 Task: Convert a video file from WebM to MP4 format using VLC's conversion tool.
Action: Mouse moved to (127, 4)
Screenshot: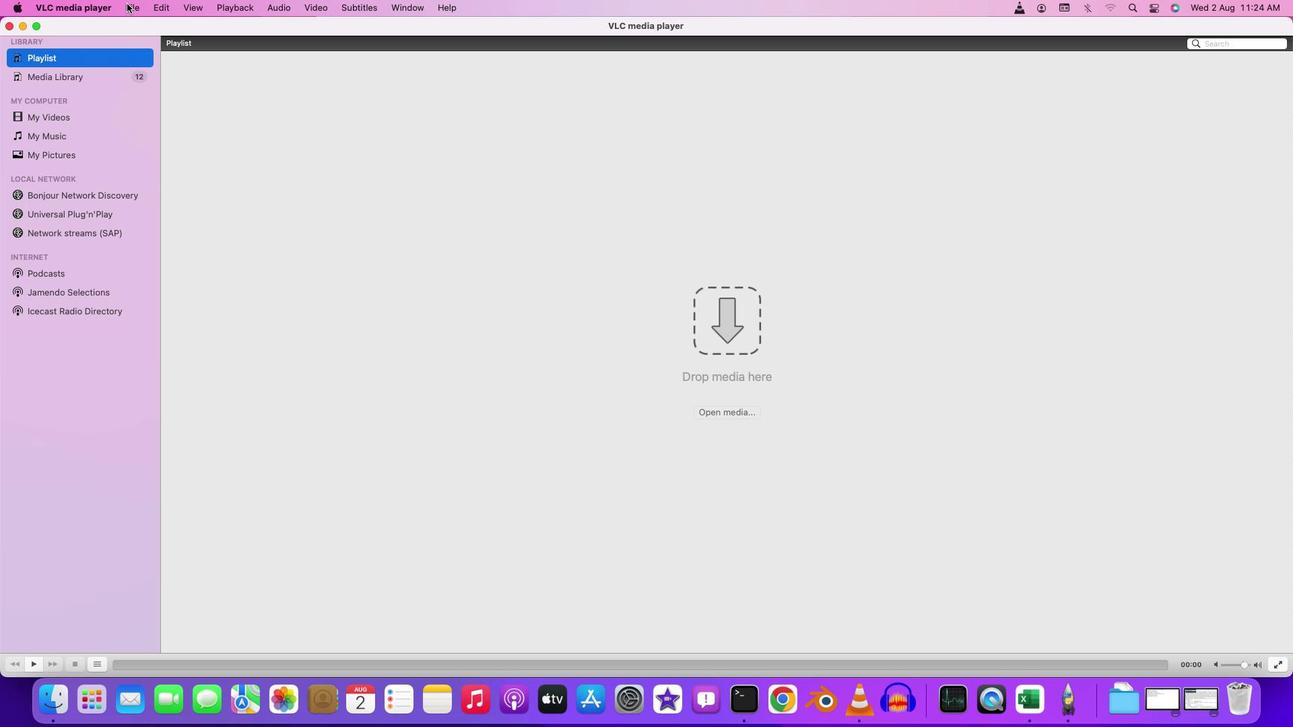 
Action: Mouse pressed left at (127, 4)
Screenshot: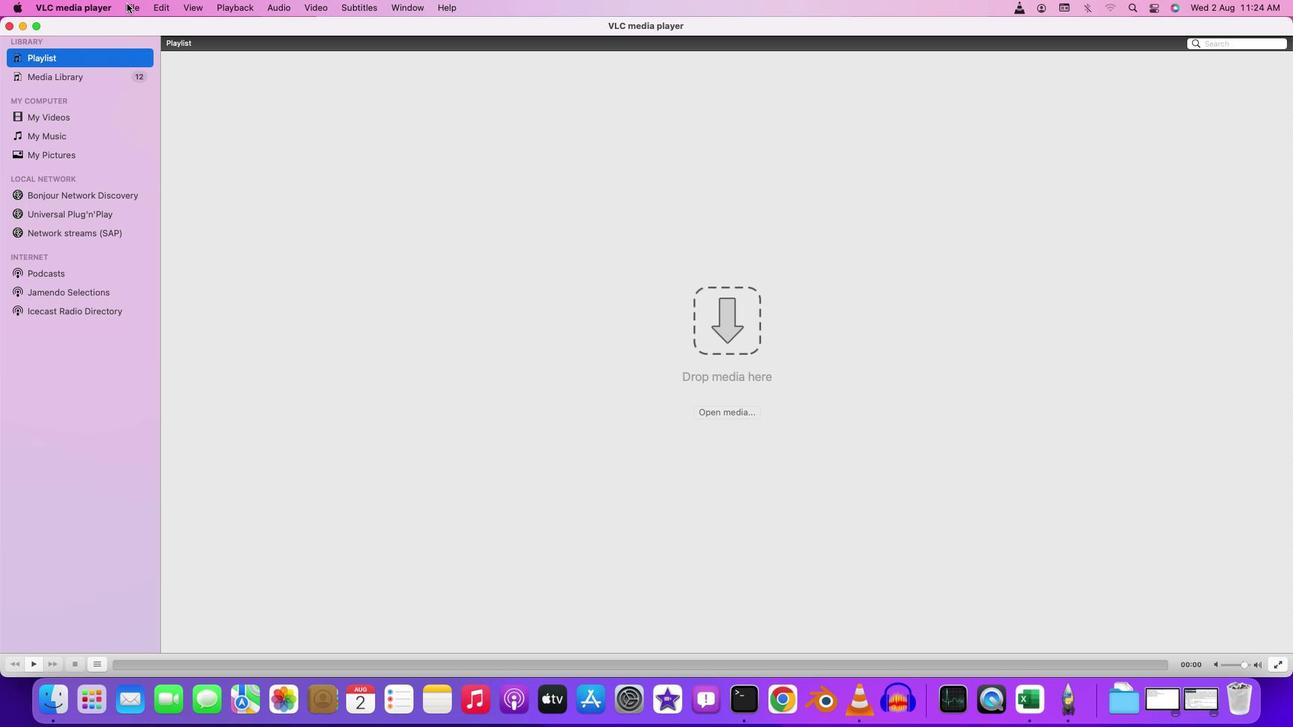 
Action: Mouse moved to (184, 162)
Screenshot: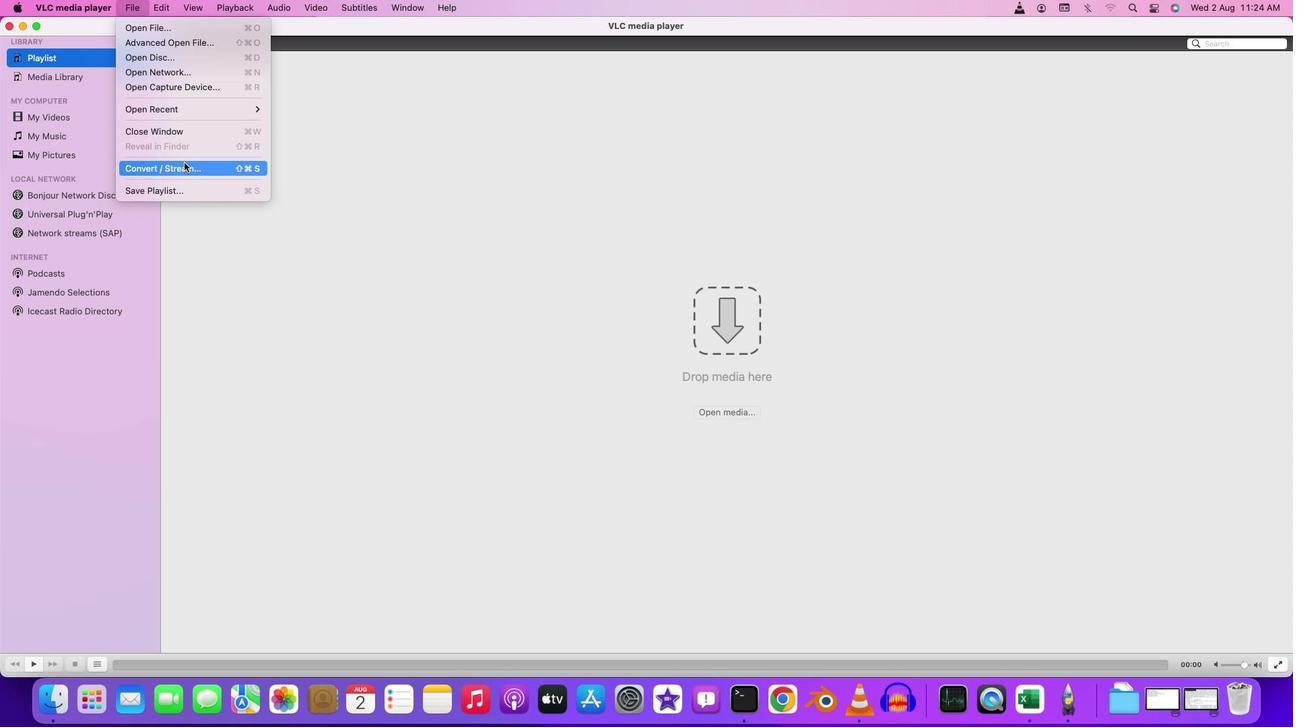 
Action: Mouse pressed left at (184, 162)
Screenshot: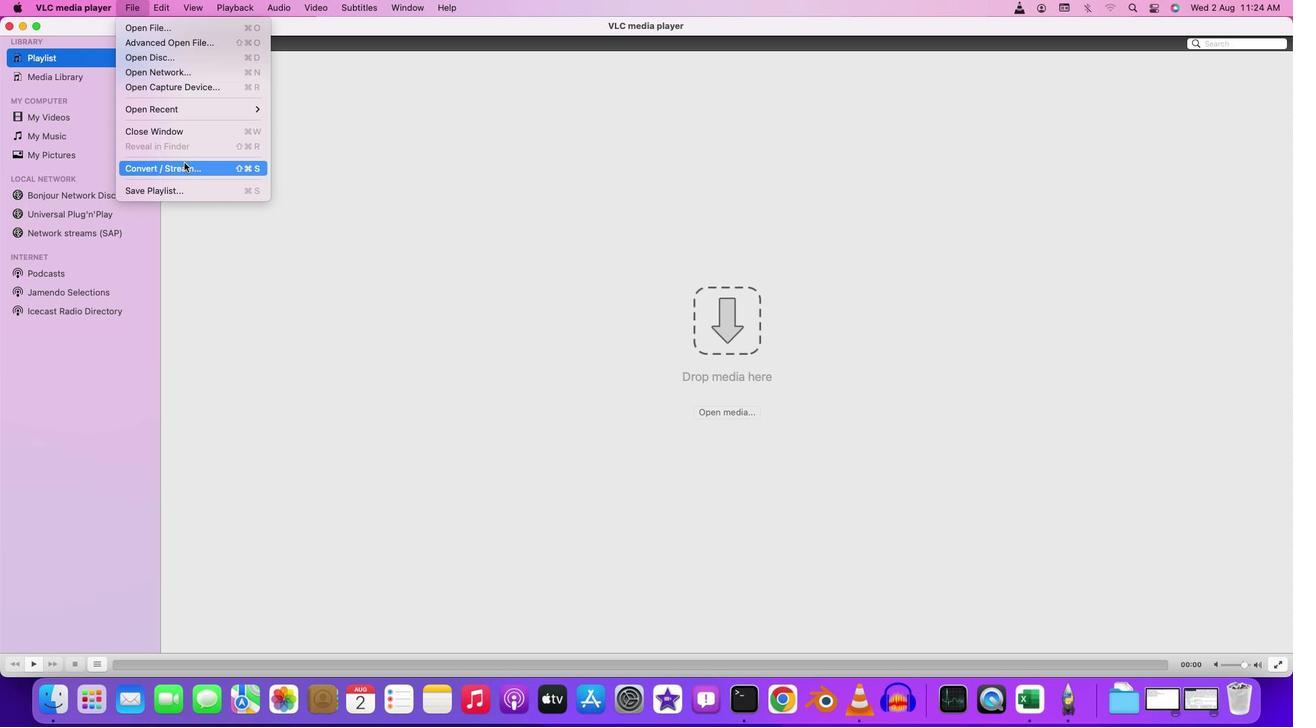 
Action: Mouse moved to (495, 461)
Screenshot: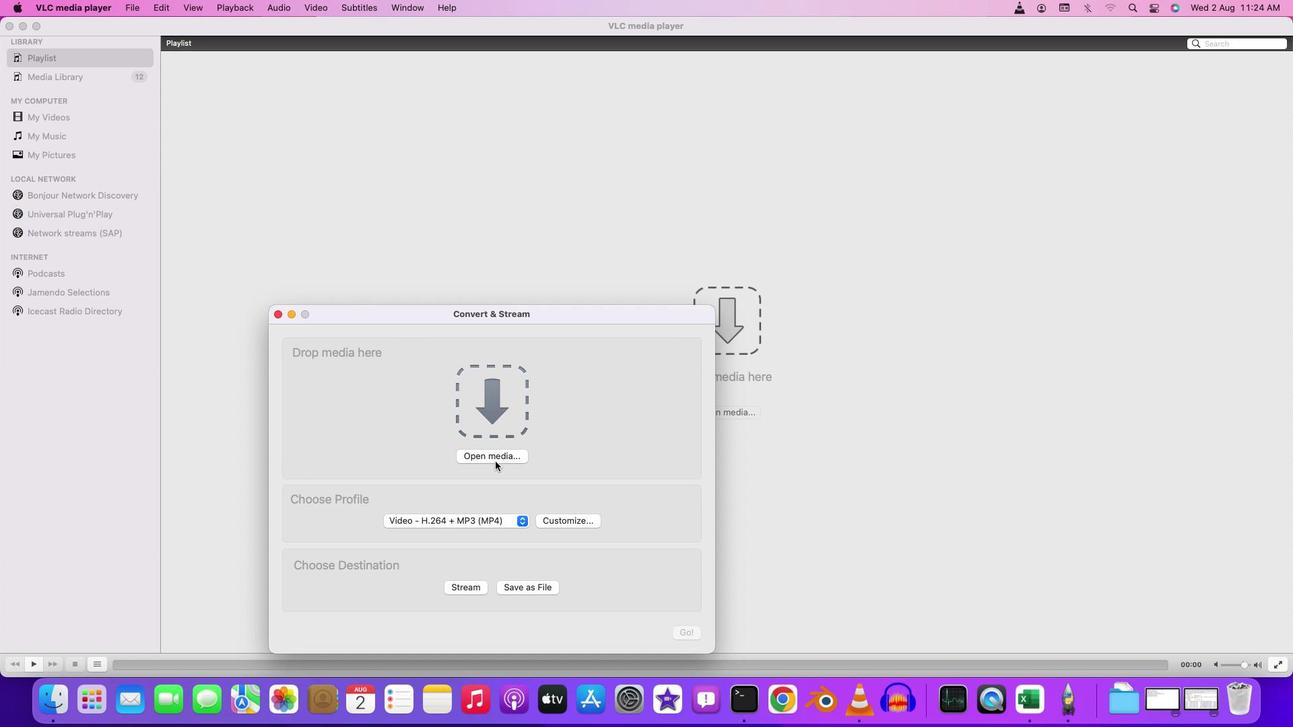 
Action: Mouse pressed left at (495, 461)
Screenshot: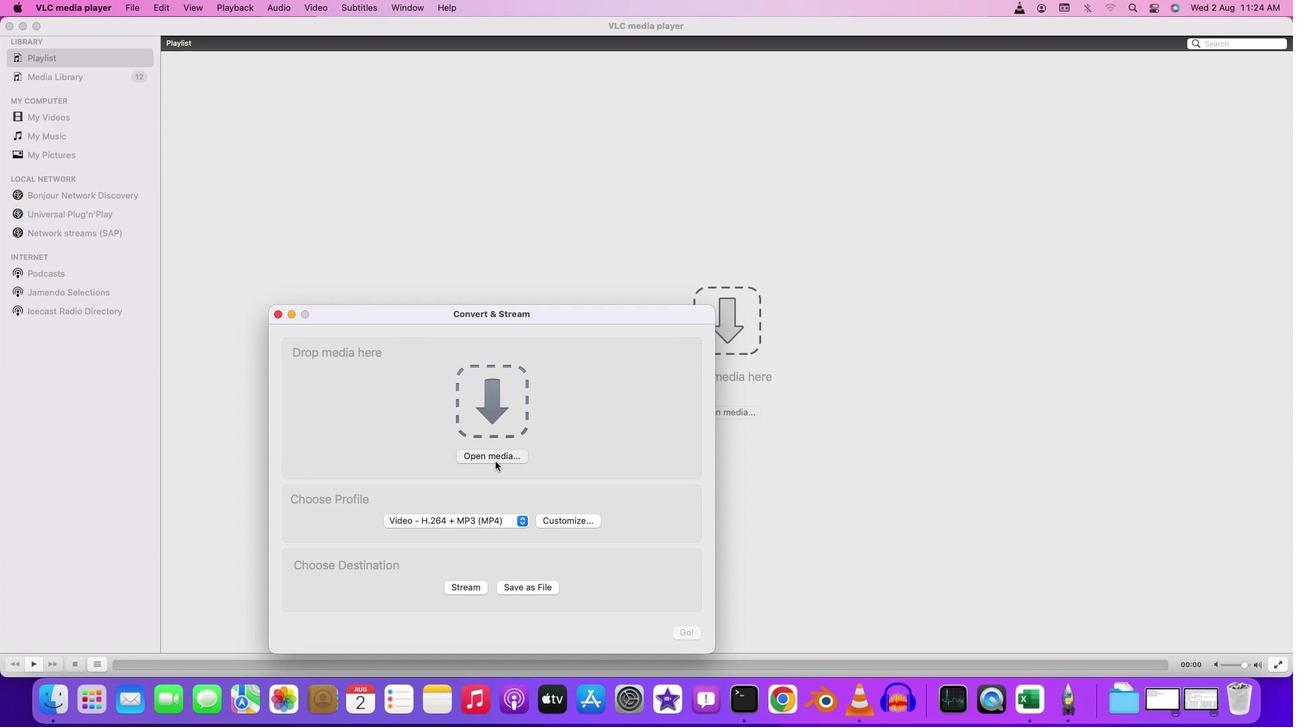
Action: Mouse moved to (270, 398)
Screenshot: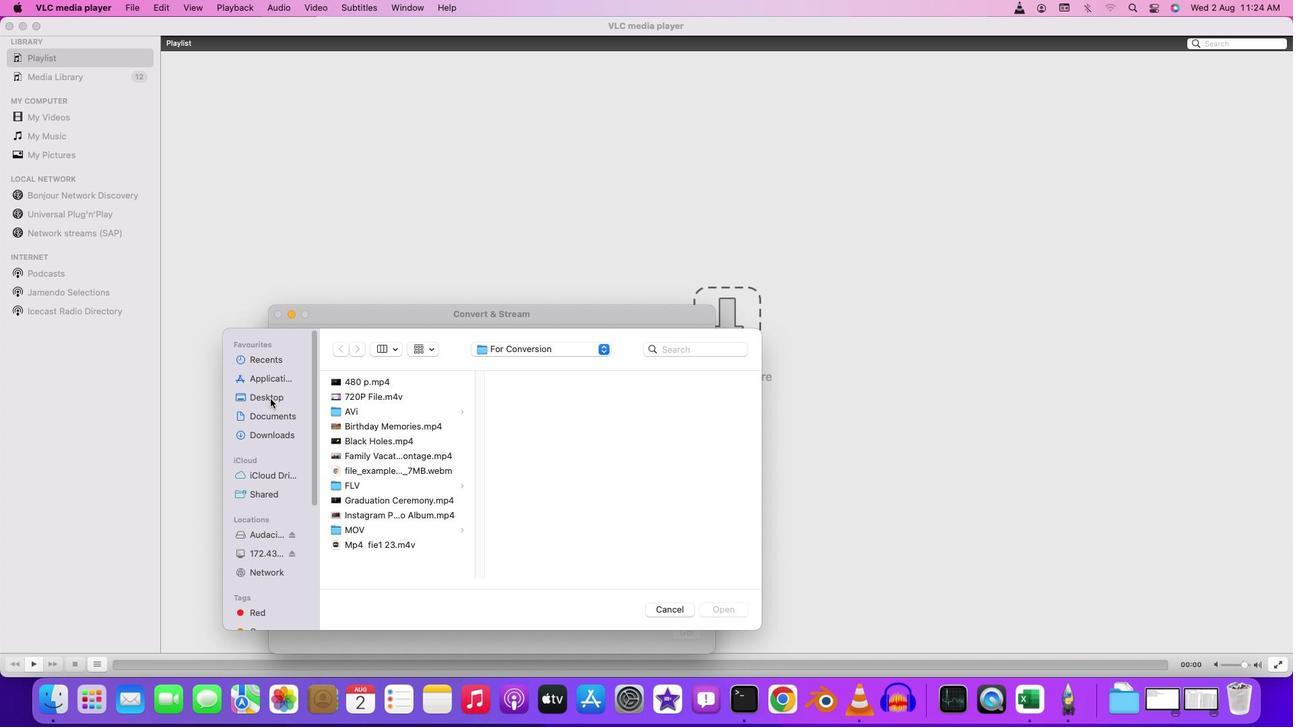 
Action: Mouse pressed left at (270, 398)
Screenshot: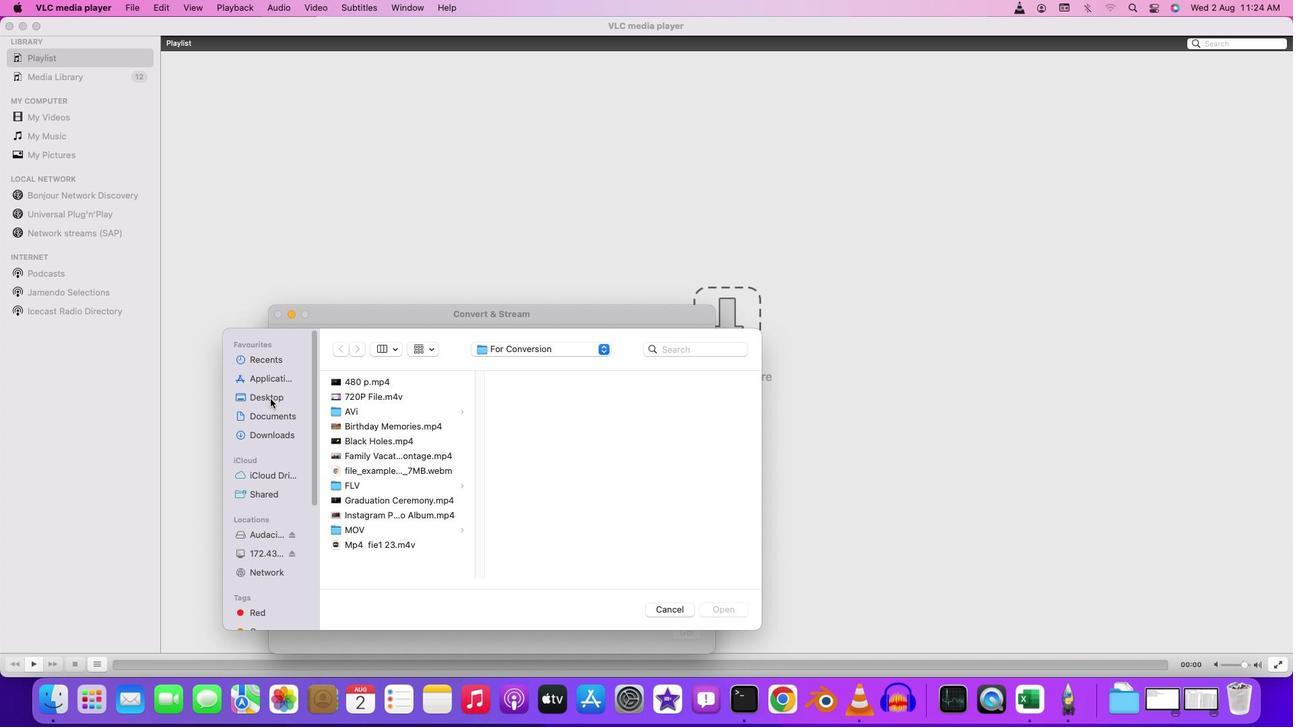 
Action: Mouse moved to (372, 442)
Screenshot: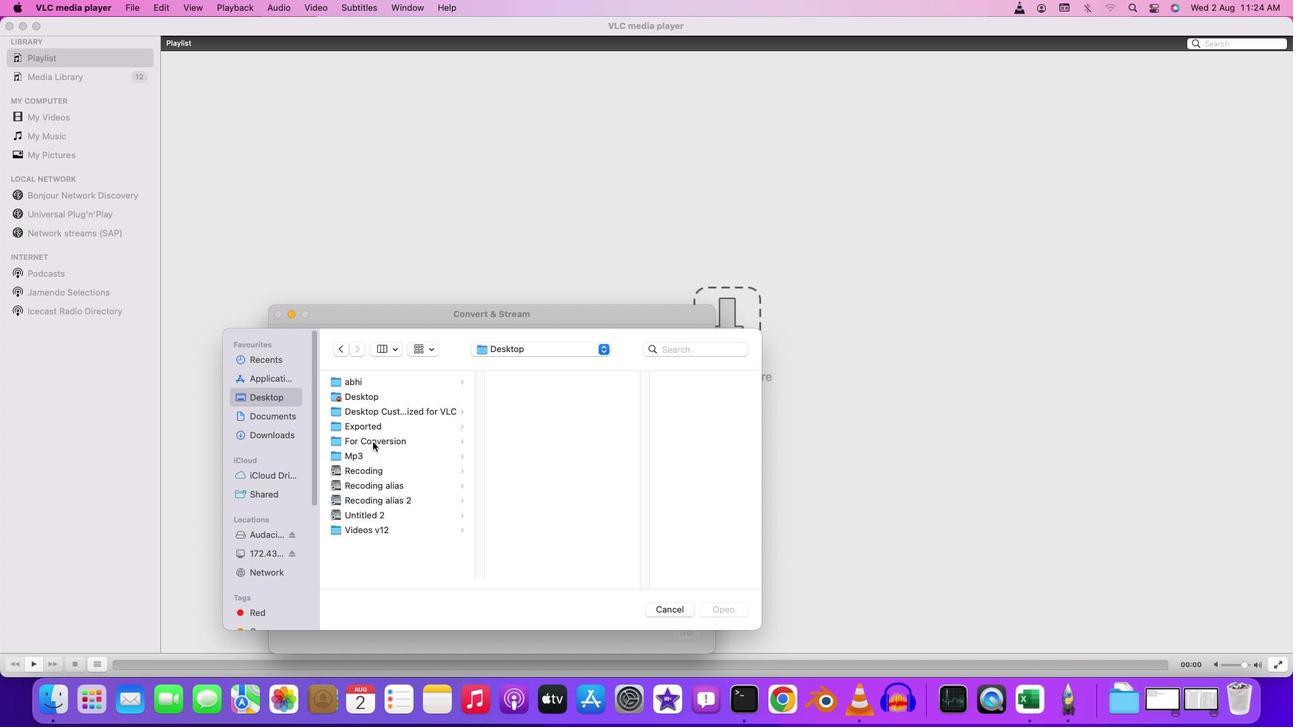 
Action: Mouse pressed left at (372, 442)
Screenshot: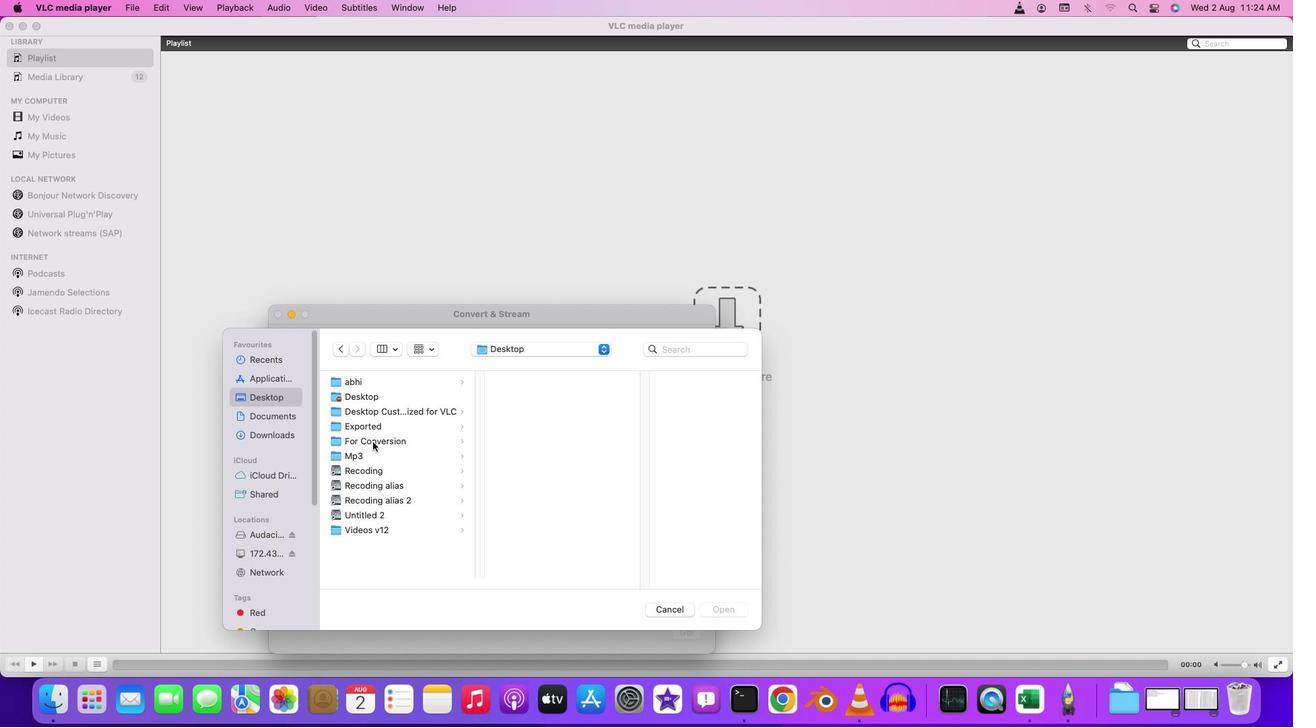 
Action: Mouse pressed left at (372, 442)
Screenshot: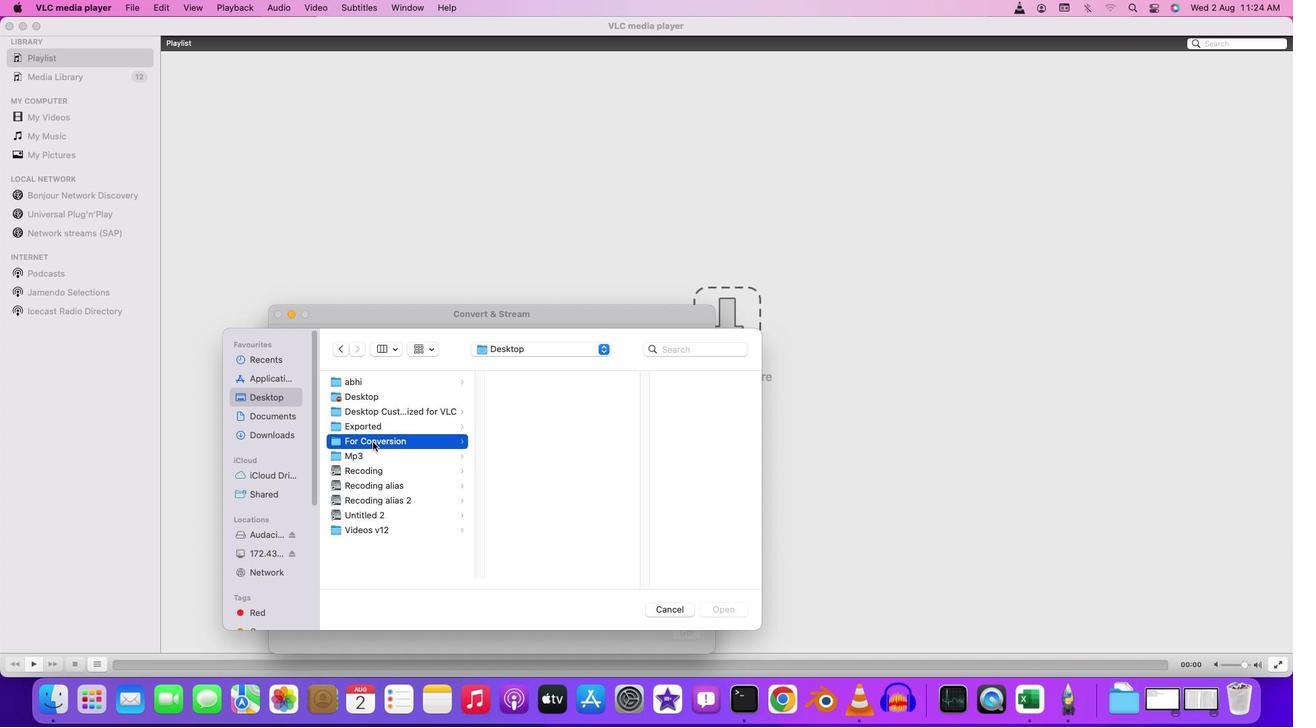 
Action: Mouse moved to (557, 473)
Screenshot: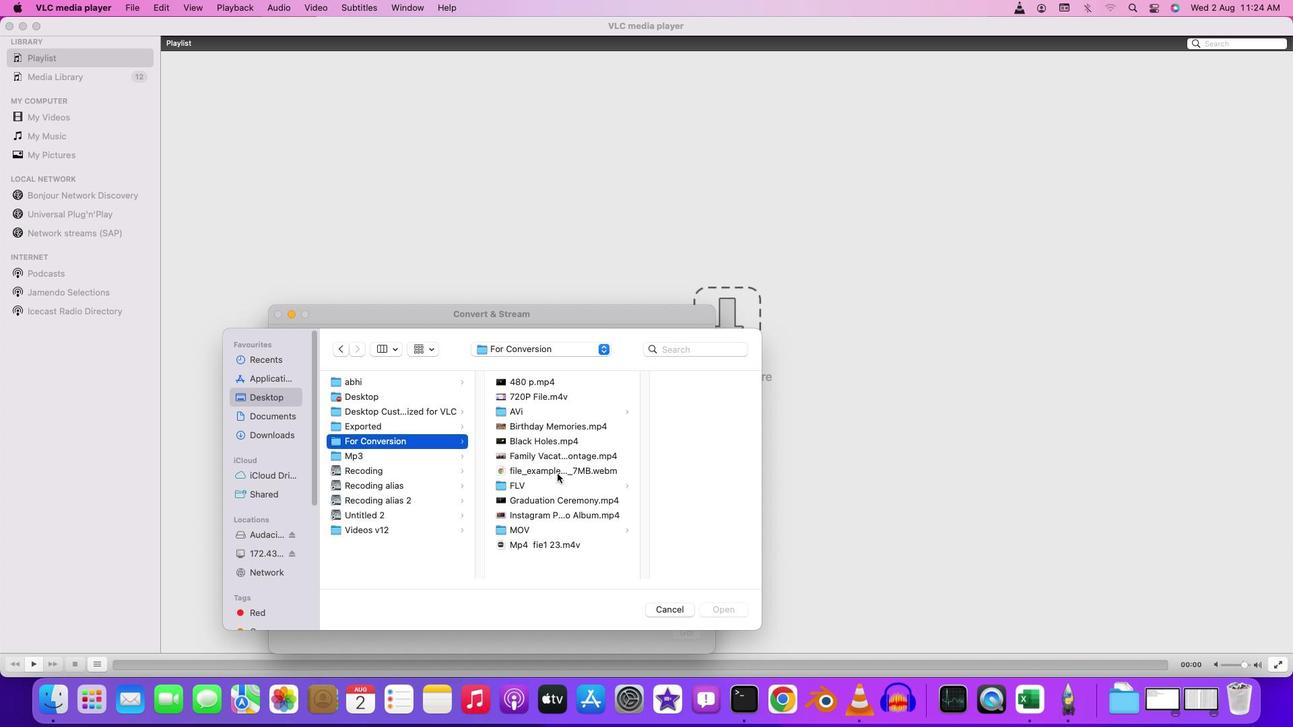 
Action: Mouse pressed left at (557, 473)
Screenshot: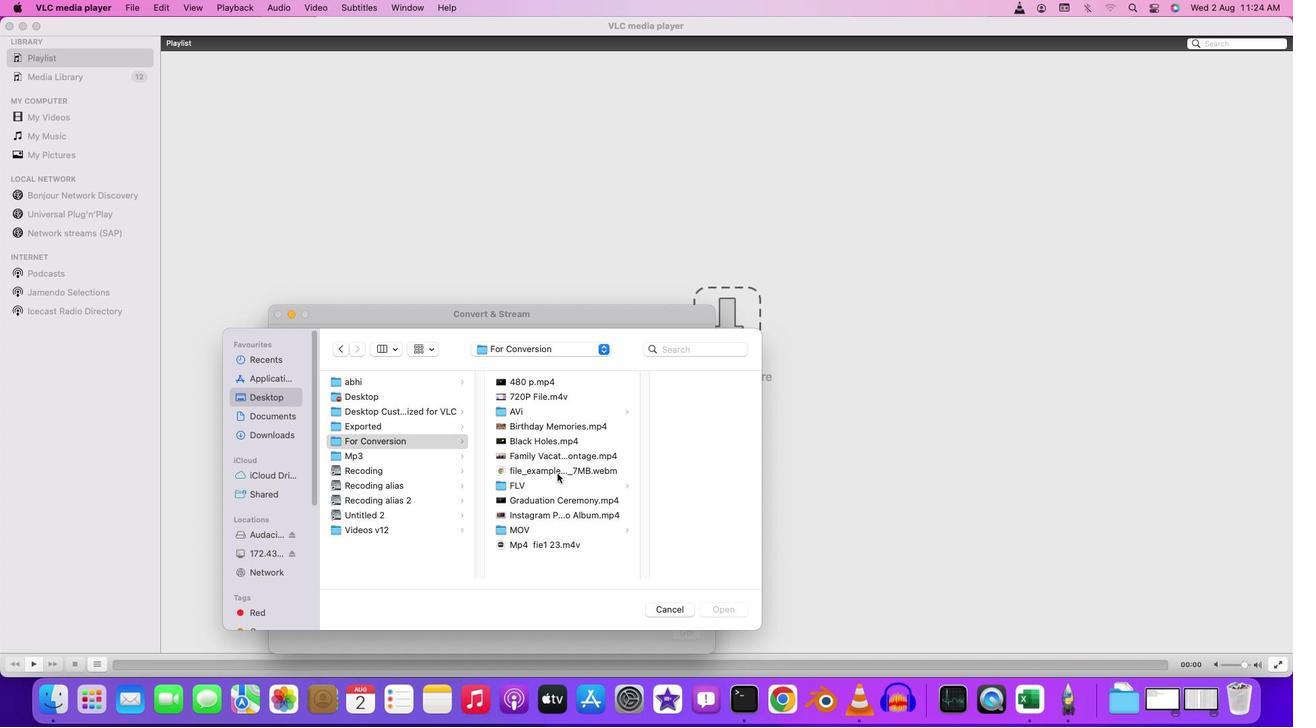 
Action: Mouse pressed left at (557, 473)
Screenshot: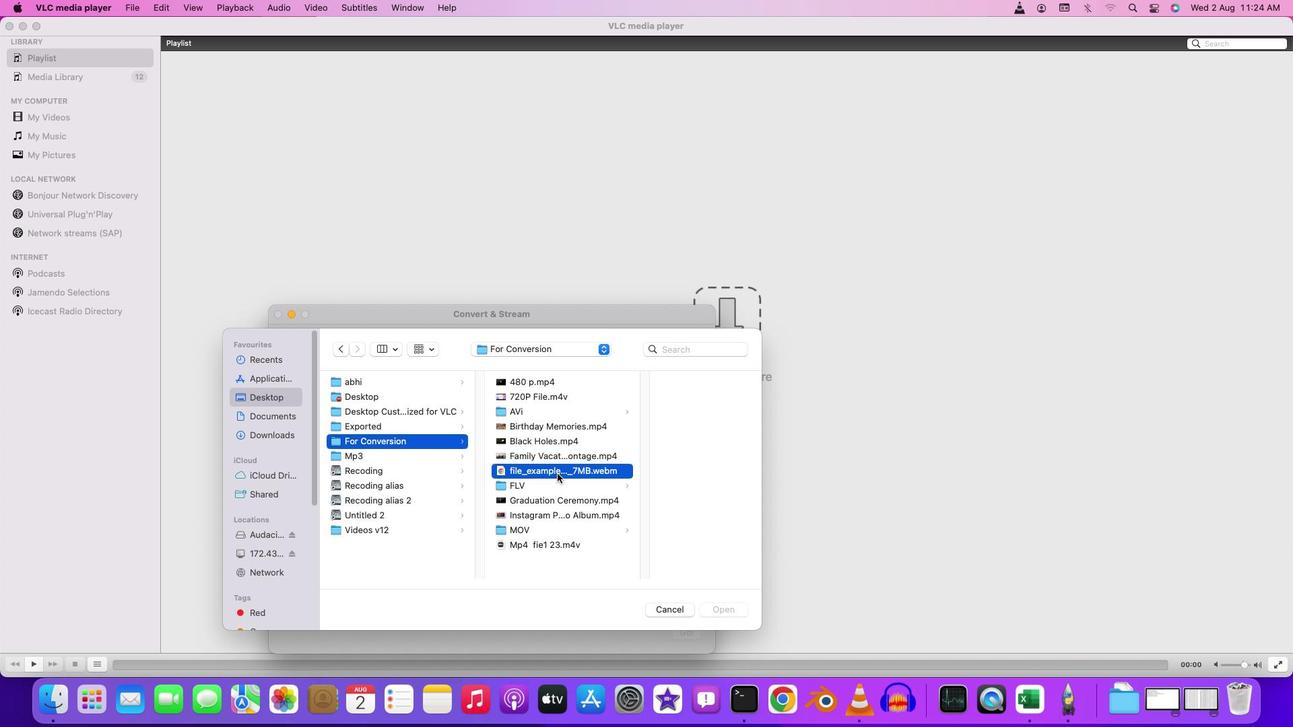 
Action: Mouse moved to (559, 518)
Screenshot: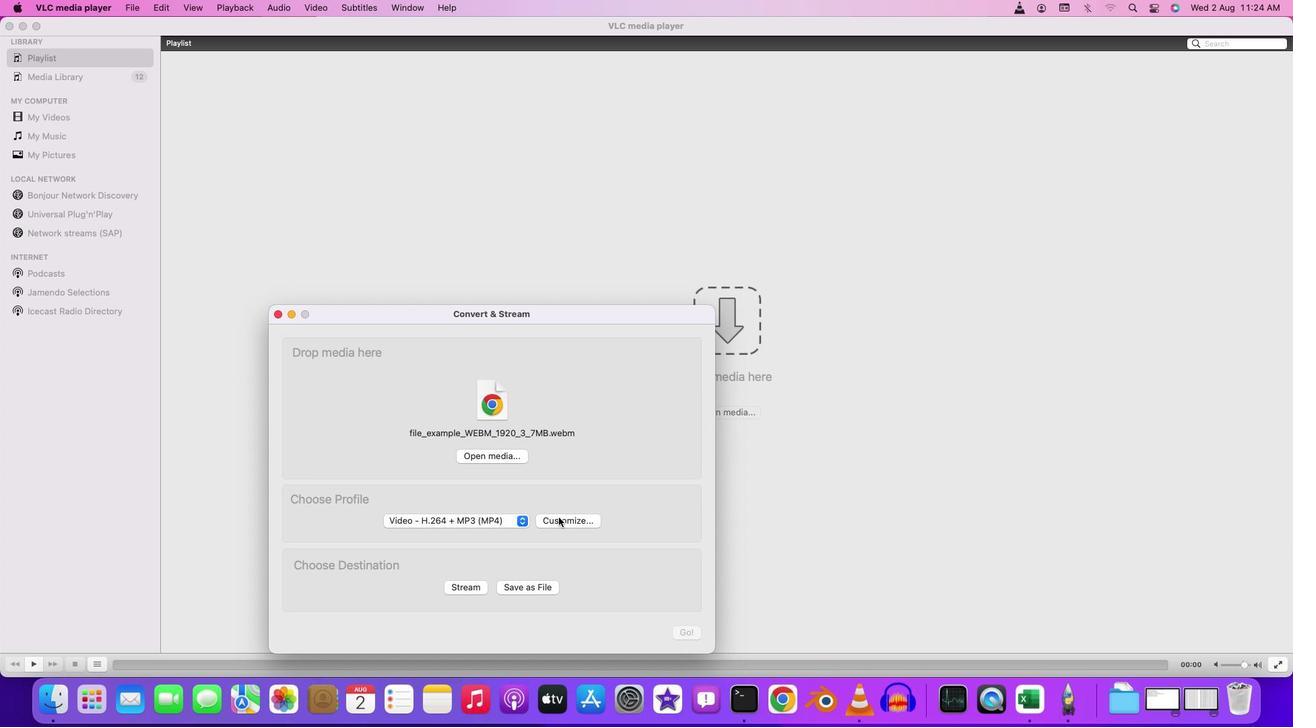 
Action: Mouse pressed left at (559, 518)
Screenshot: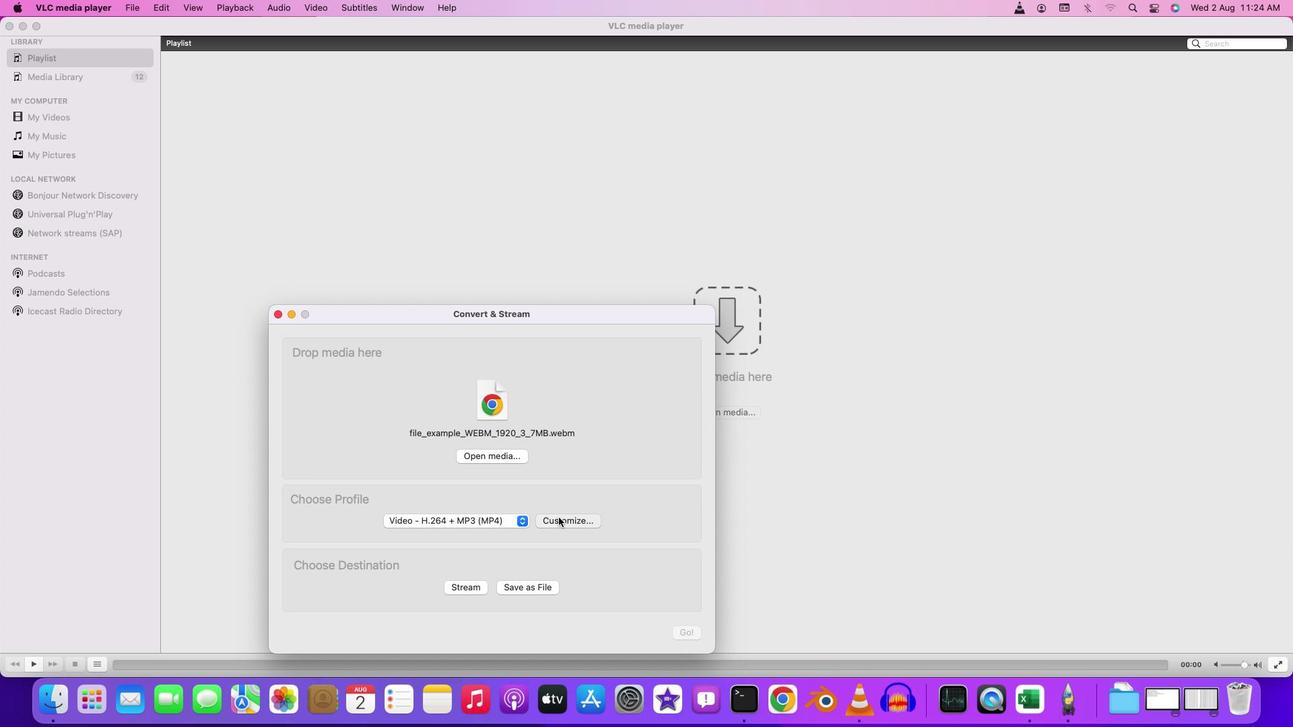
Action: Mouse moved to (612, 586)
Screenshot: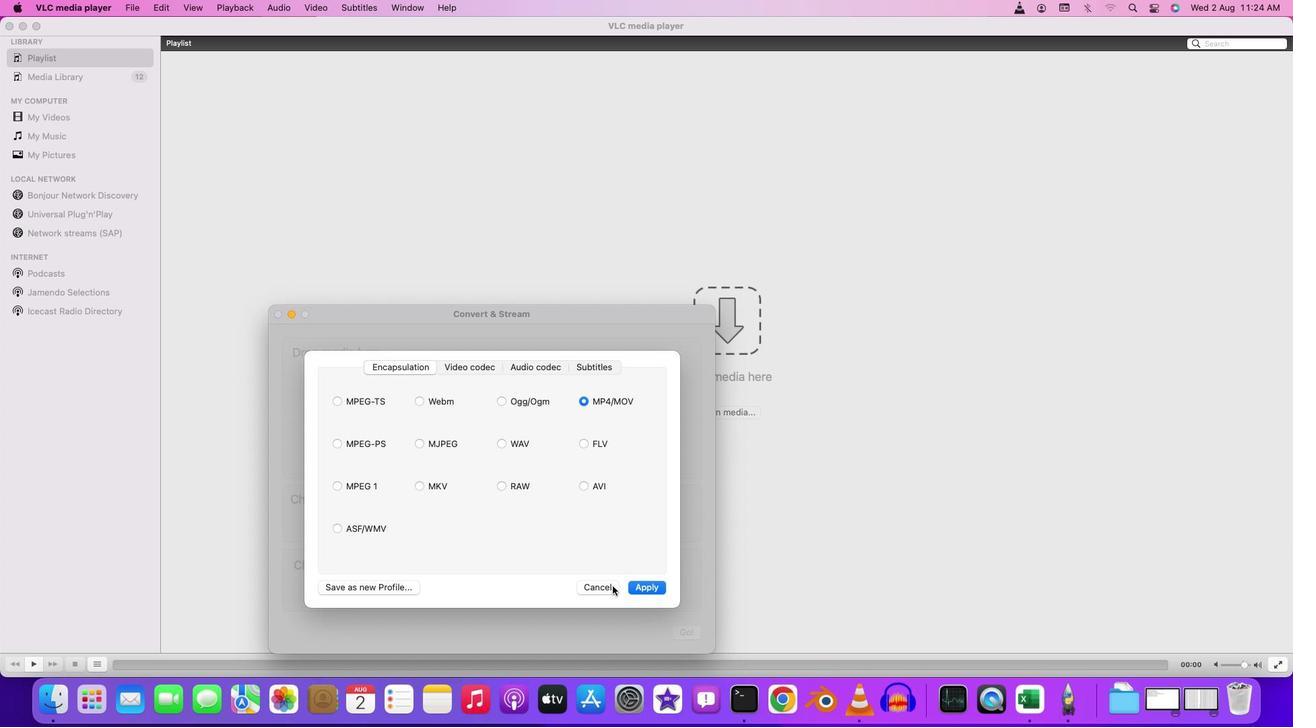 
Action: Mouse pressed left at (612, 586)
Screenshot: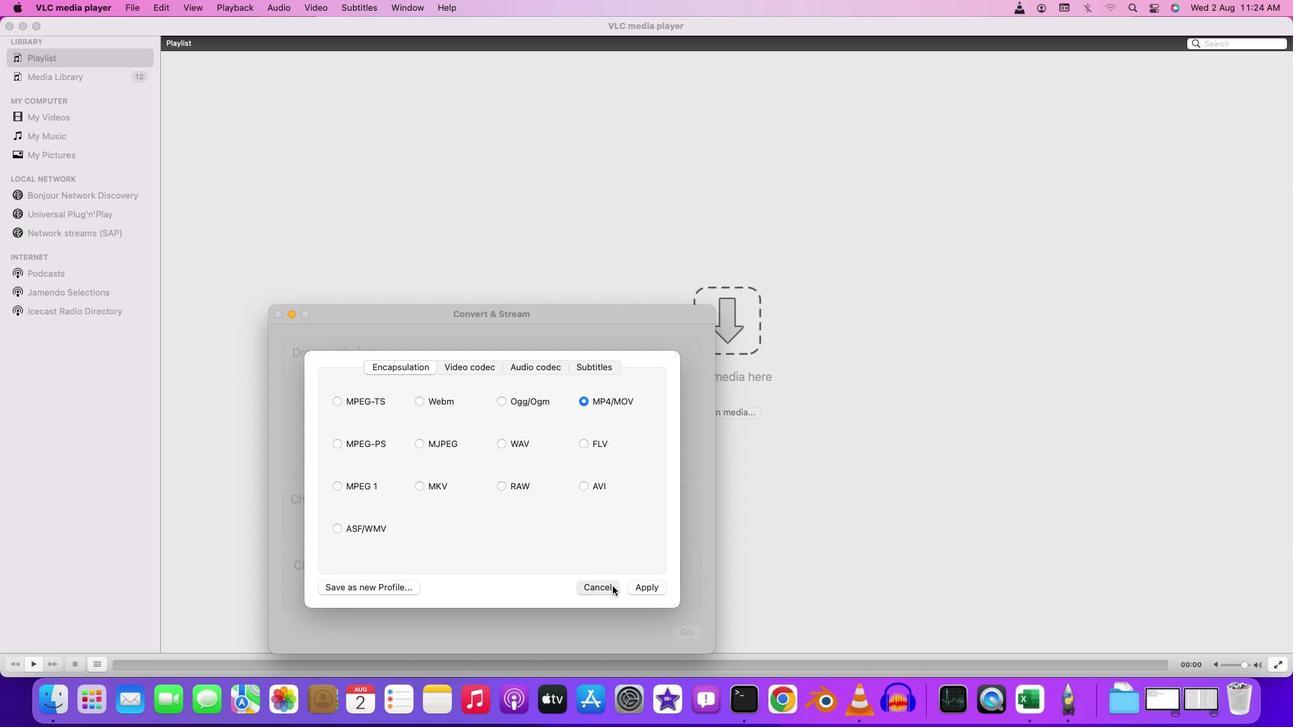 
Action: Mouse moved to (519, 523)
Screenshot: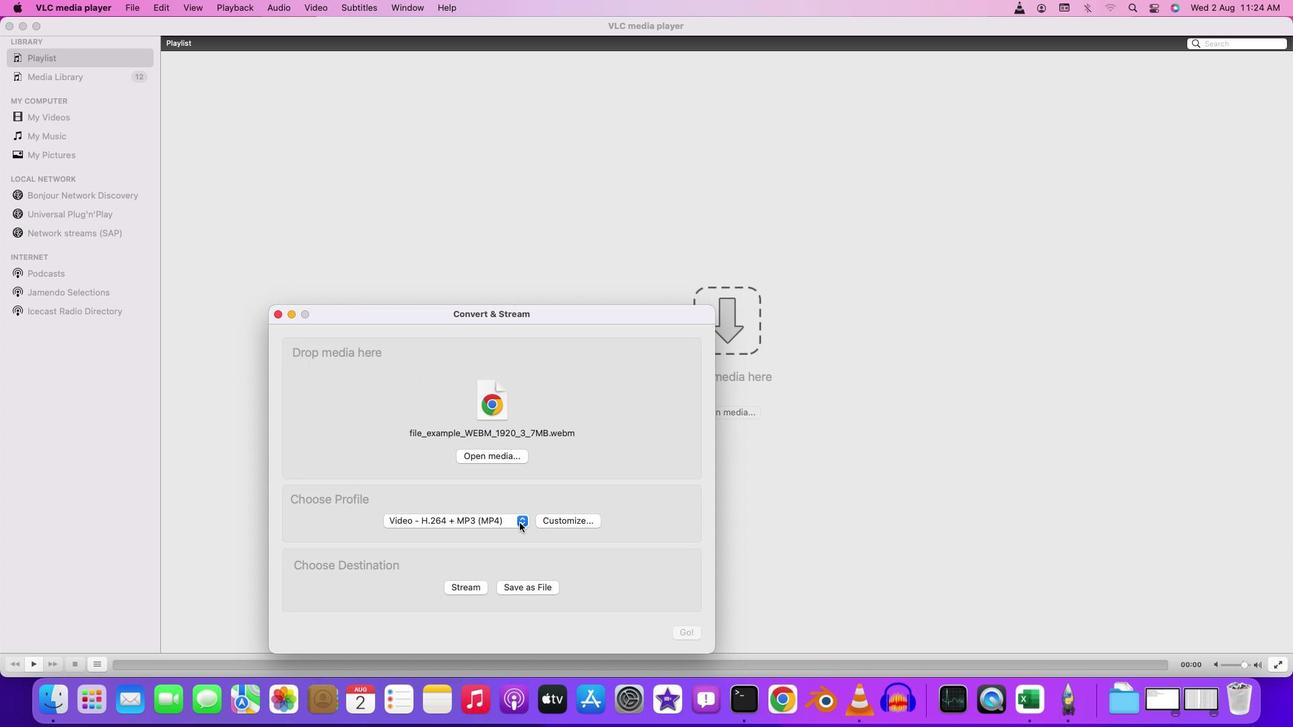 
Action: Mouse pressed left at (519, 523)
Screenshot: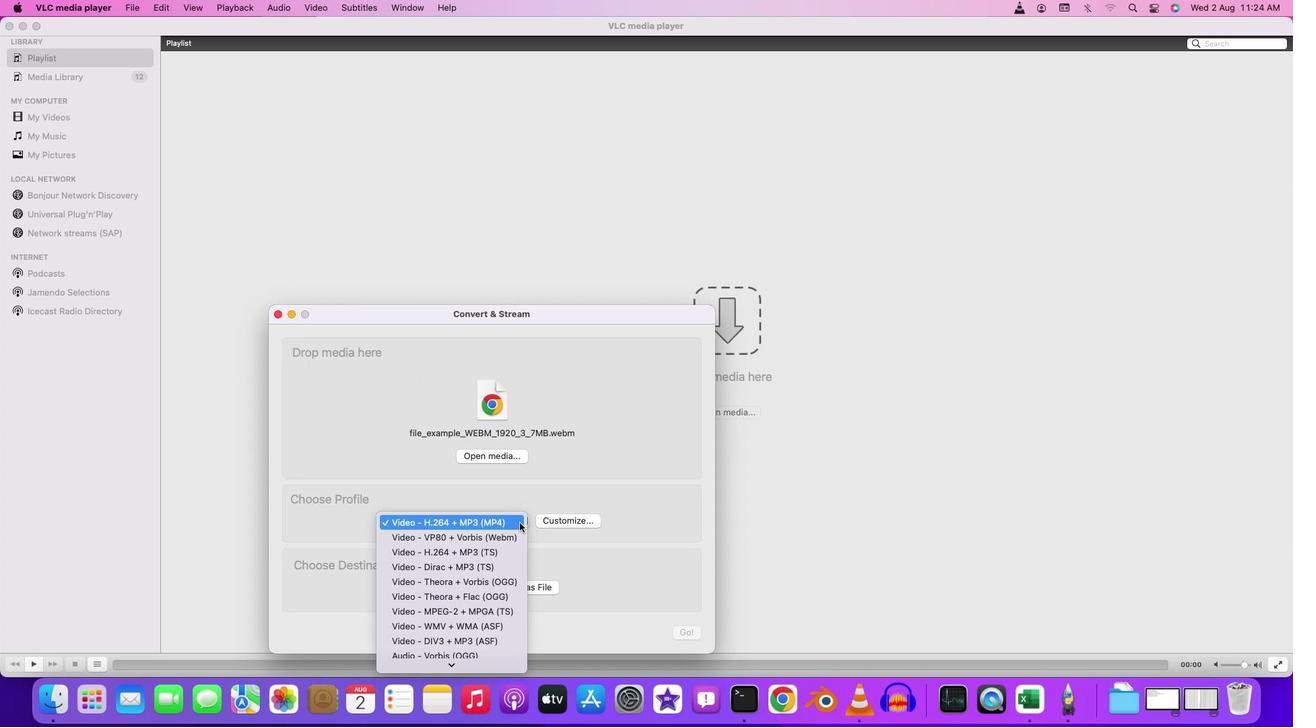 
Action: Mouse moved to (512, 522)
Screenshot: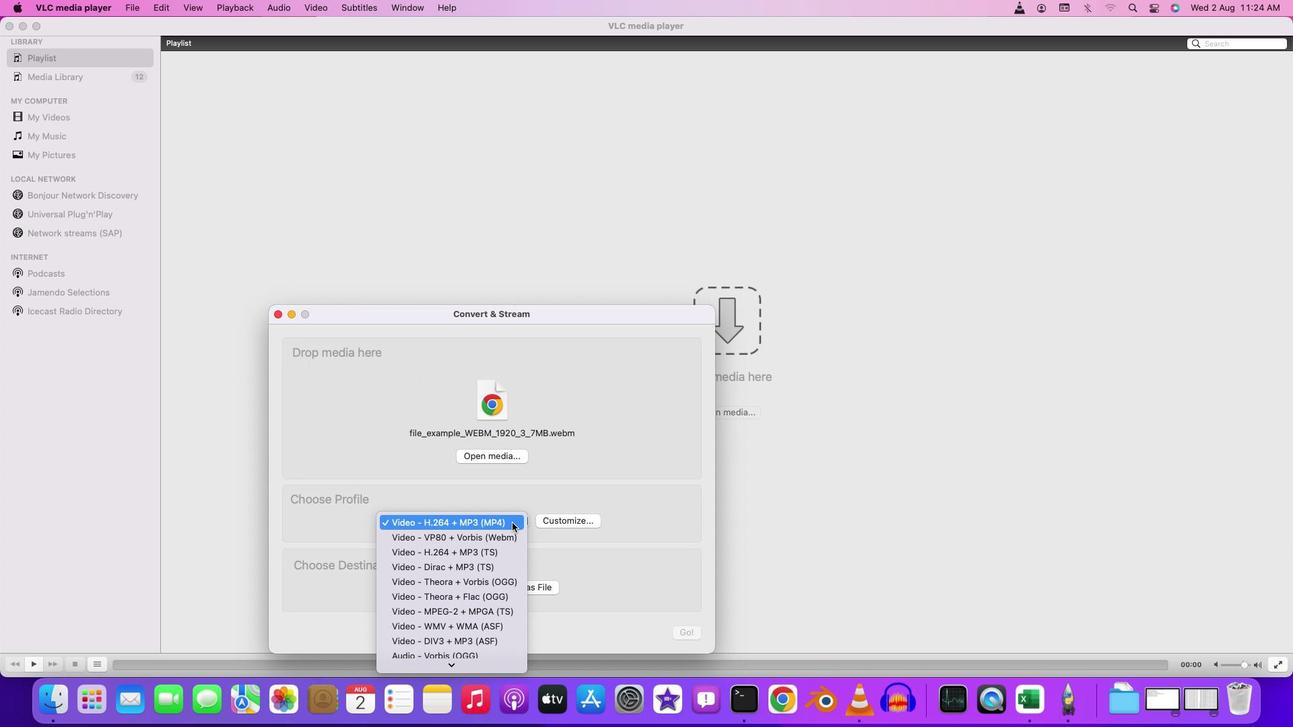 
Action: Mouse pressed left at (512, 522)
Screenshot: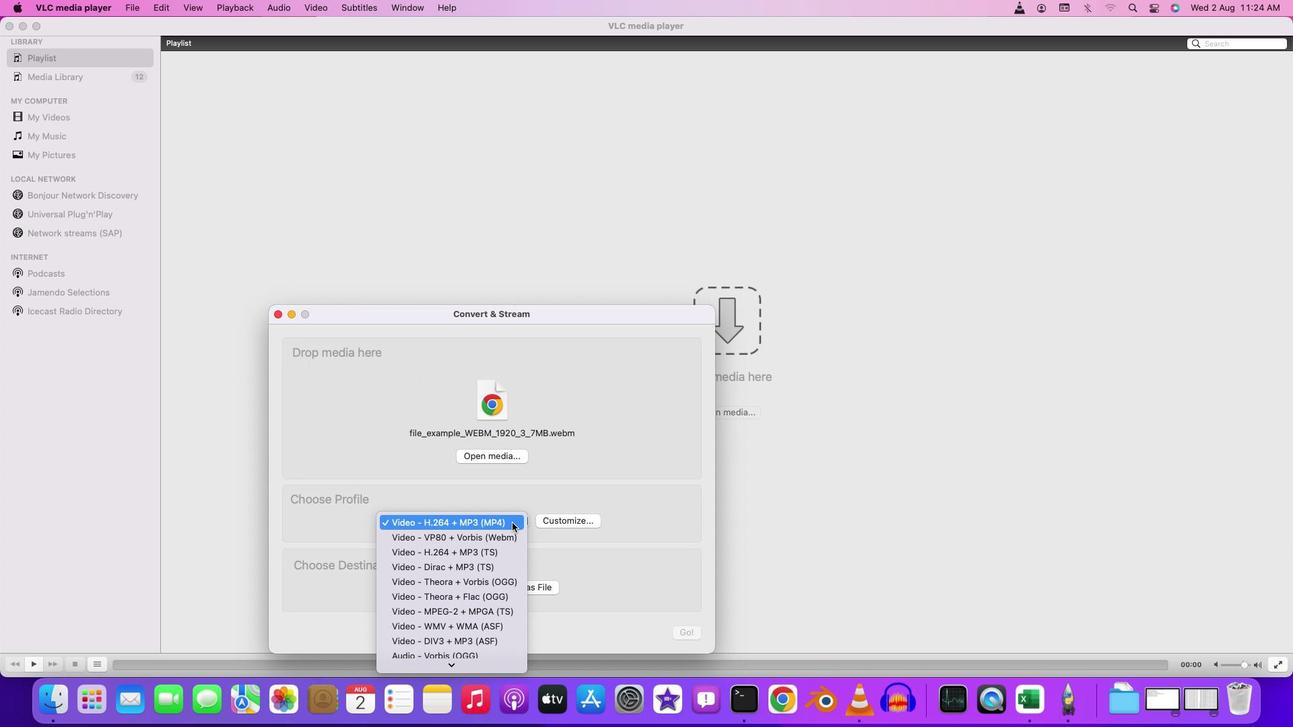 
Action: Mouse moved to (555, 522)
Screenshot: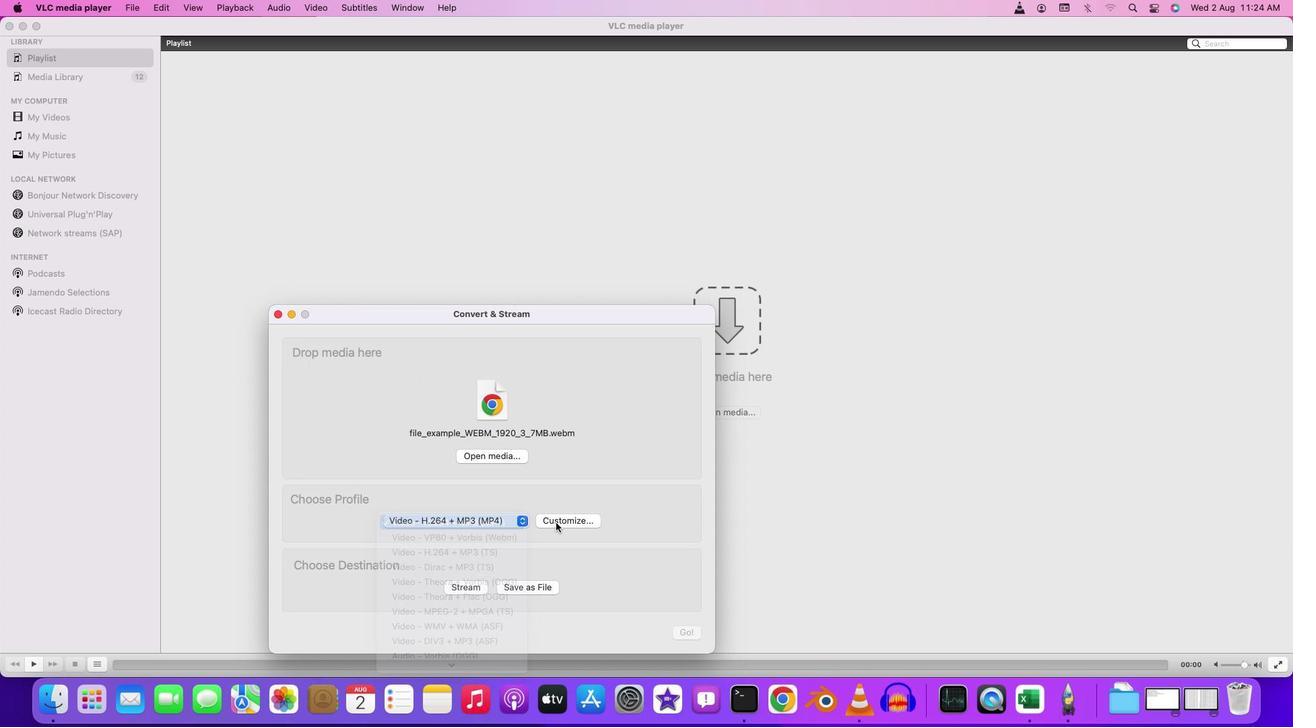 
Action: Mouse pressed left at (555, 522)
Screenshot: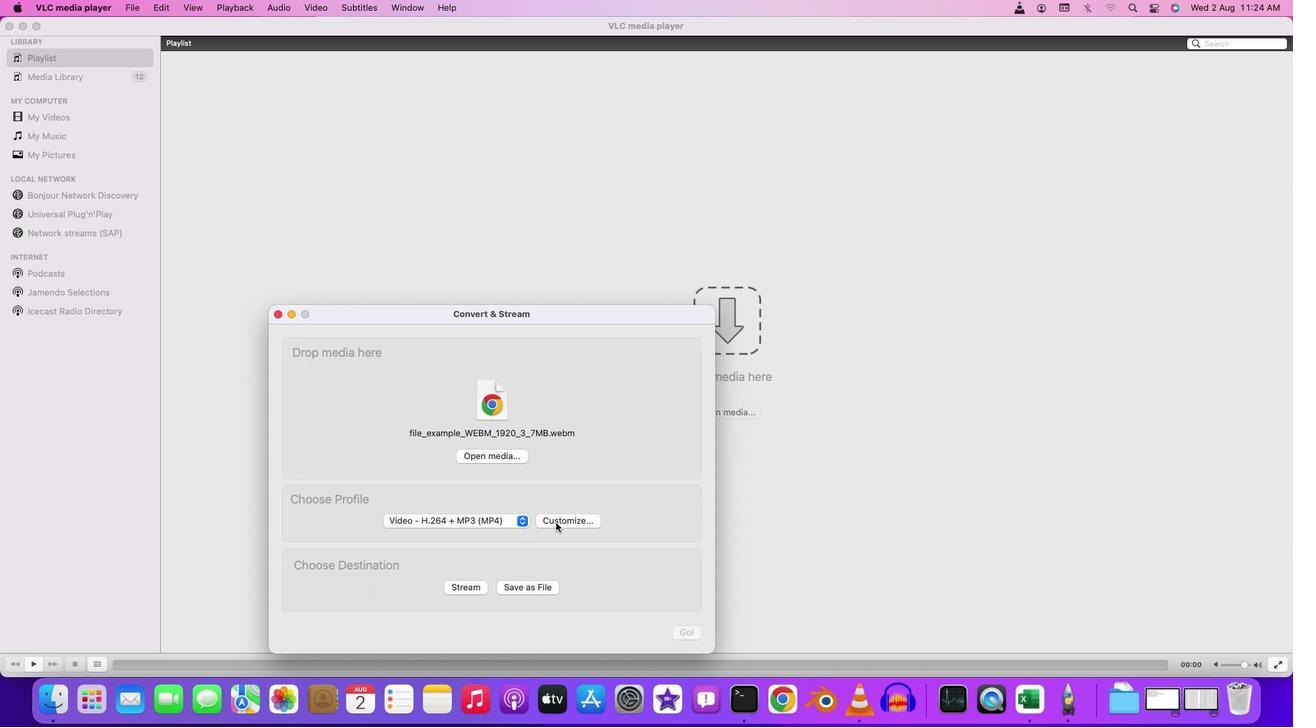 
Action: Mouse moved to (591, 403)
Screenshot: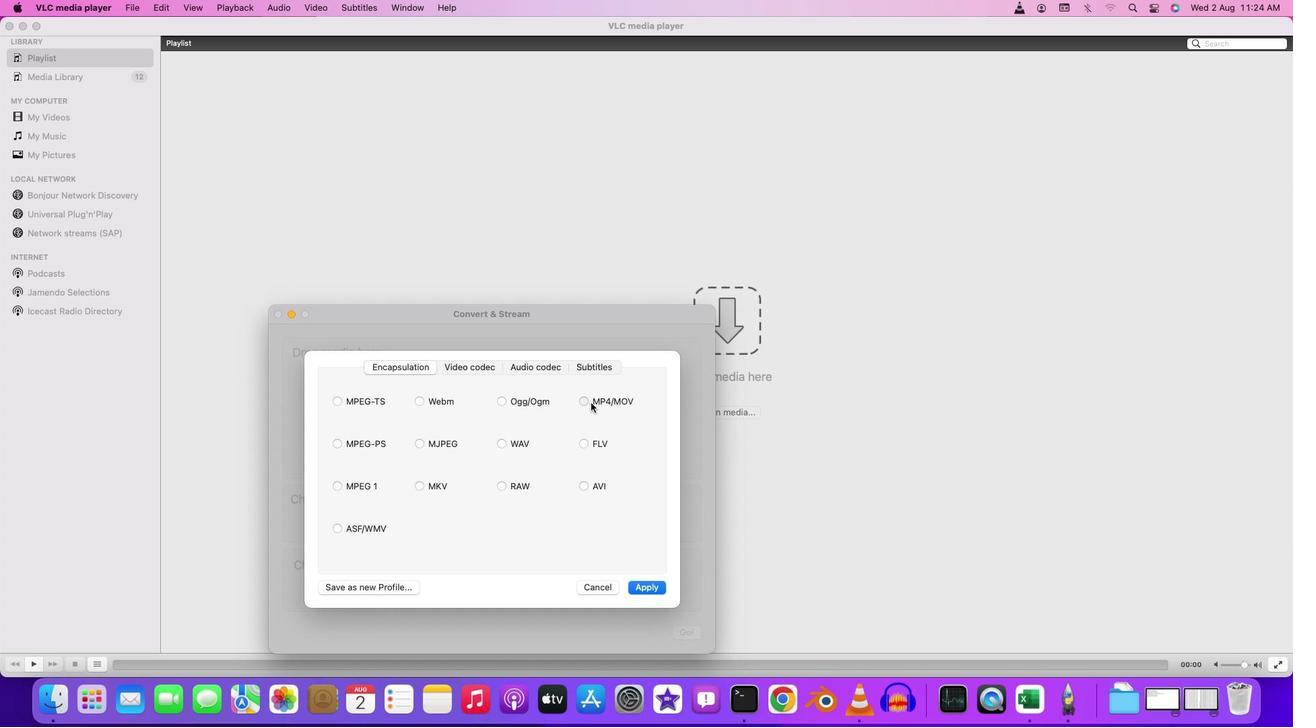 
Action: Mouse pressed left at (591, 403)
Screenshot: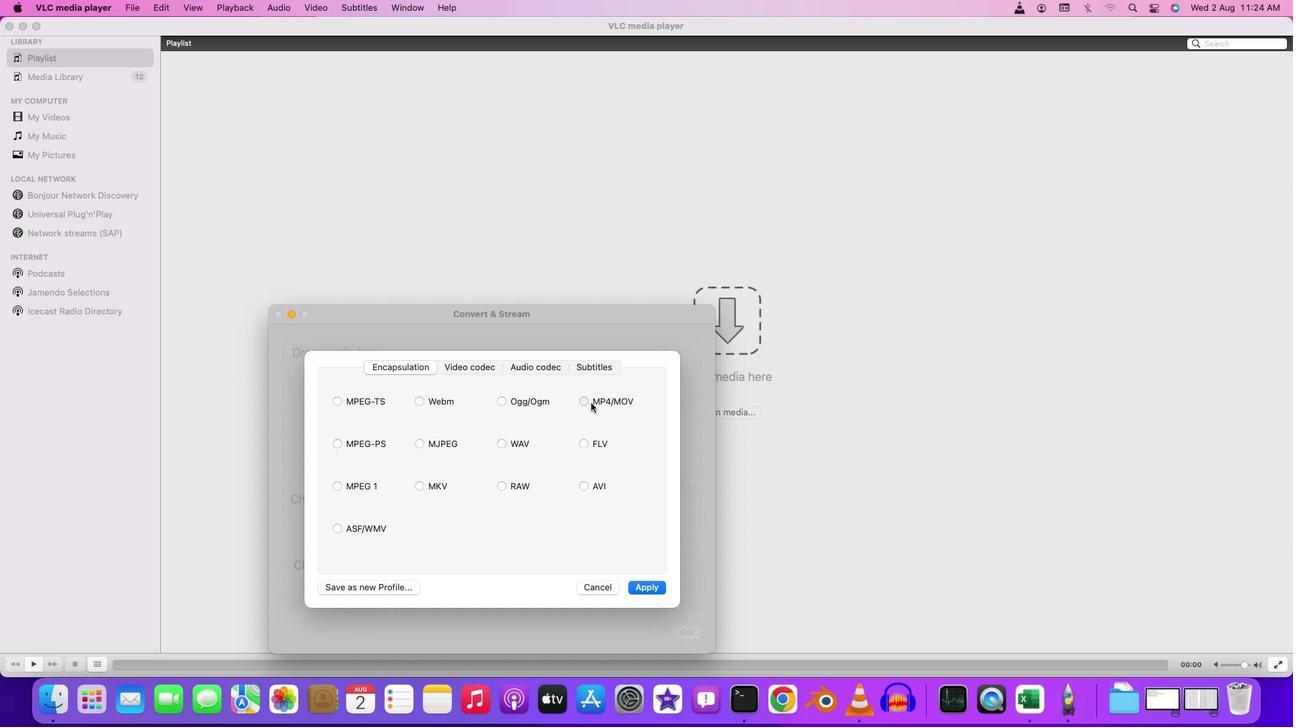 
Action: Mouse moved to (646, 585)
Screenshot: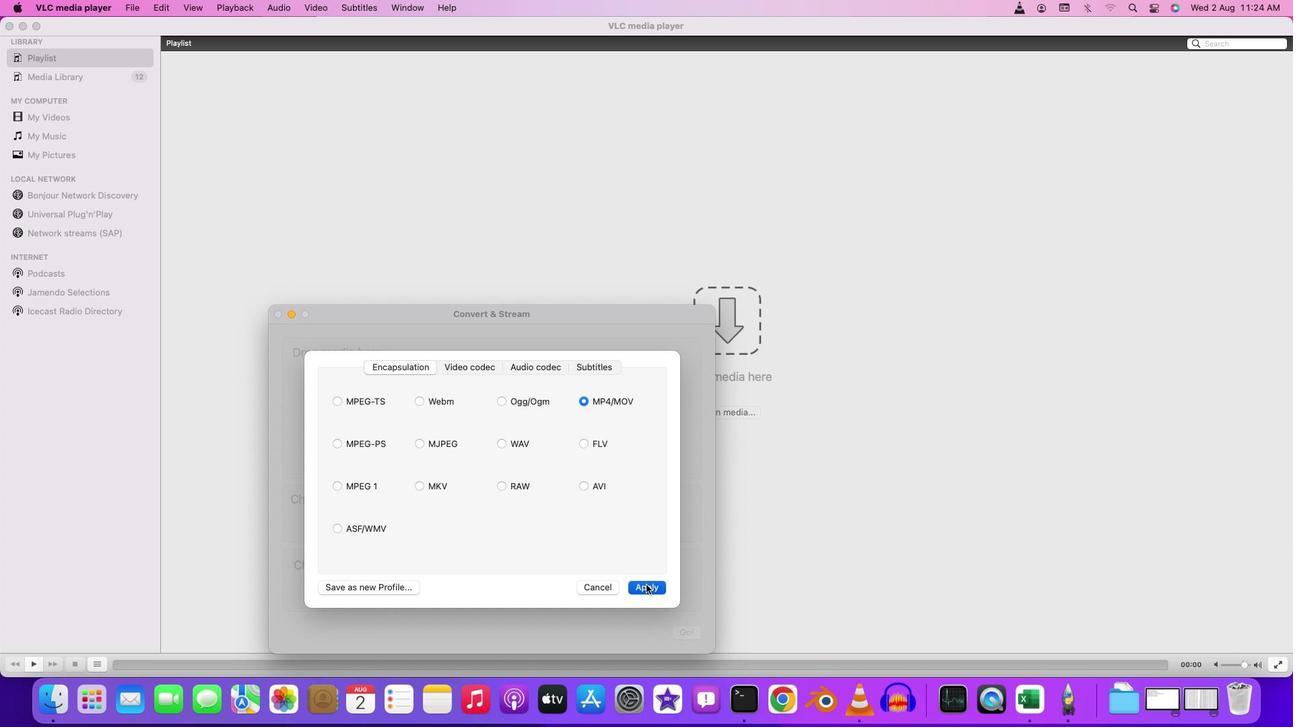 
Action: Mouse pressed left at (646, 585)
Screenshot: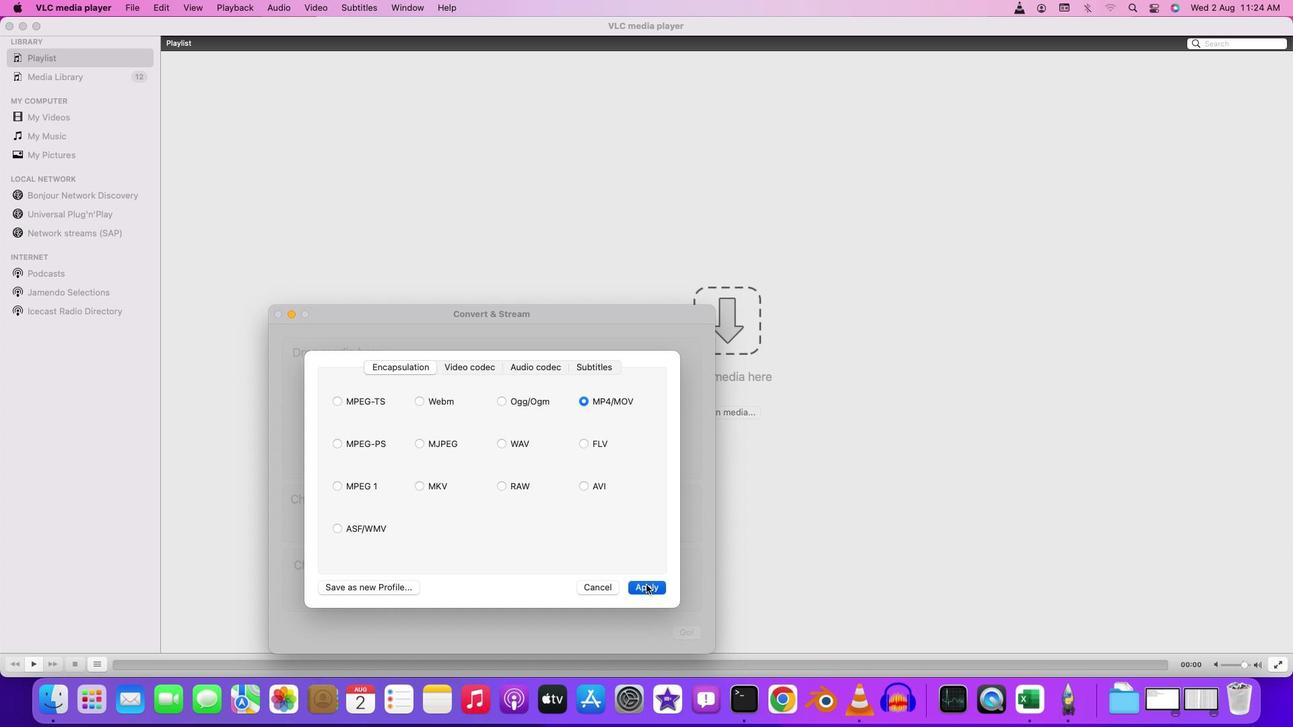 
Action: Mouse moved to (543, 589)
Screenshot: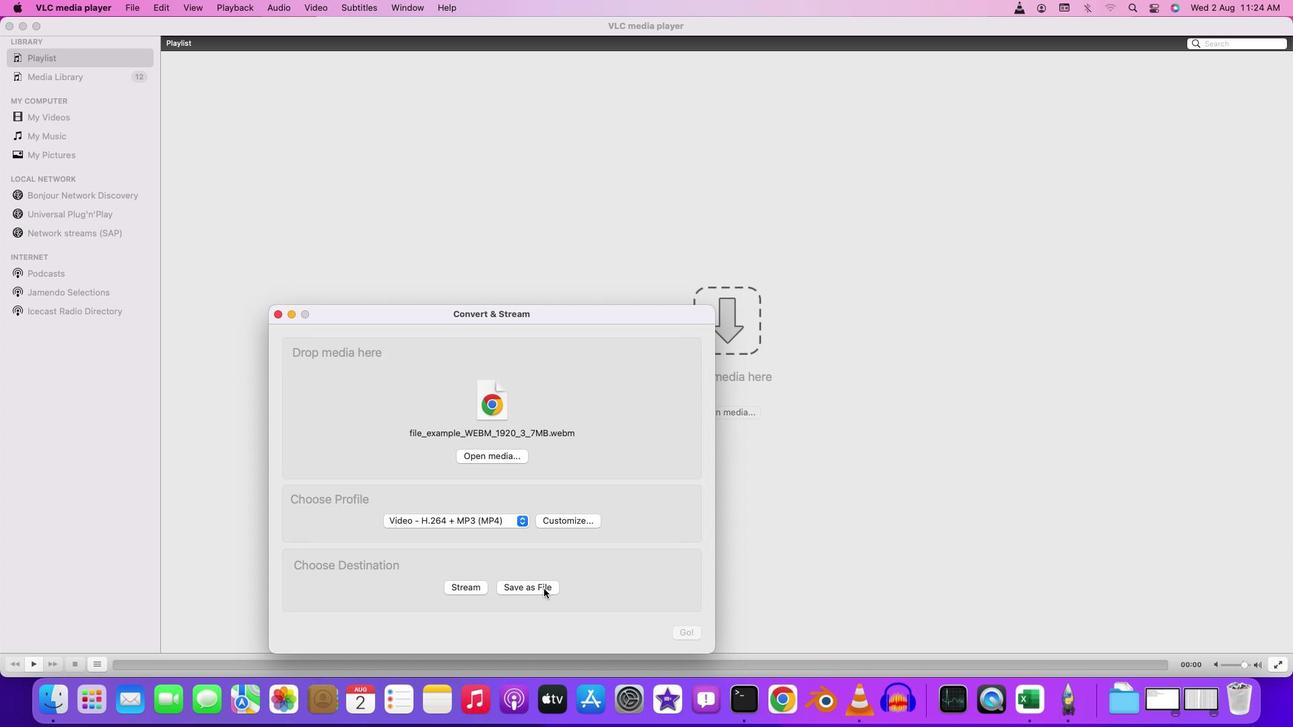 
Action: Mouse pressed left at (543, 589)
Screenshot: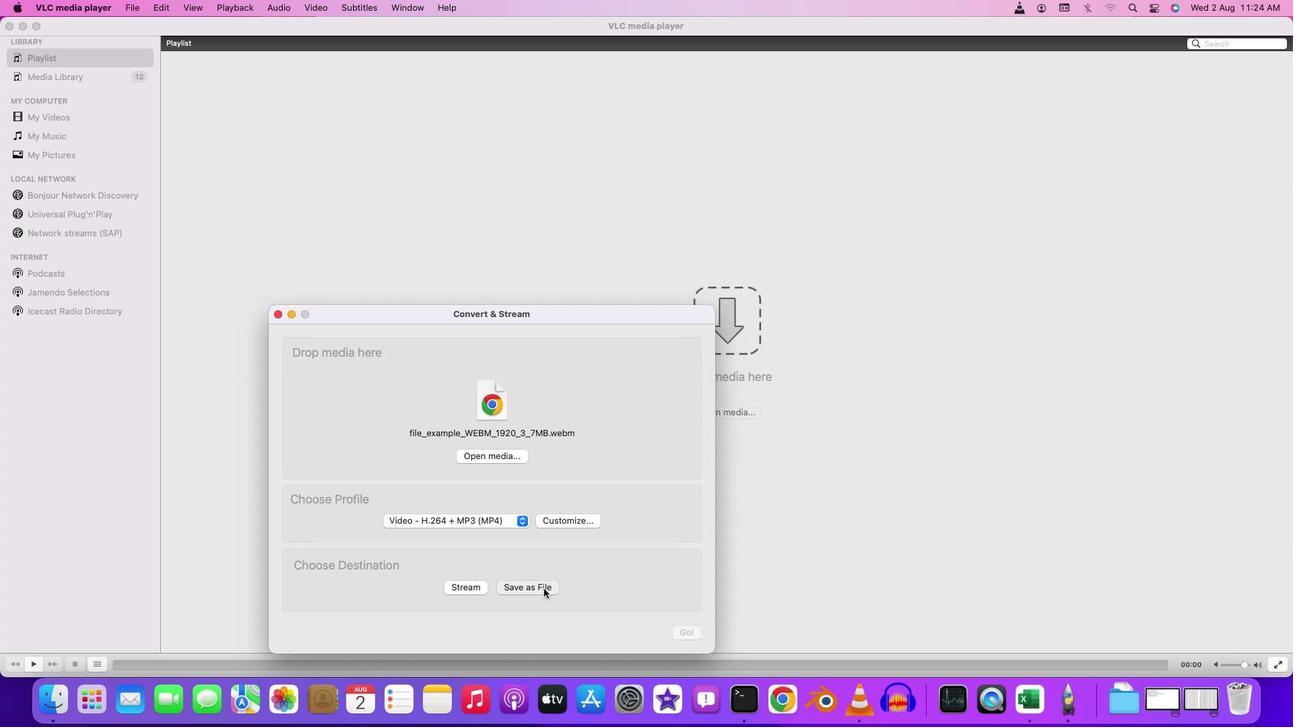 
Action: Mouse moved to (631, 596)
Screenshot: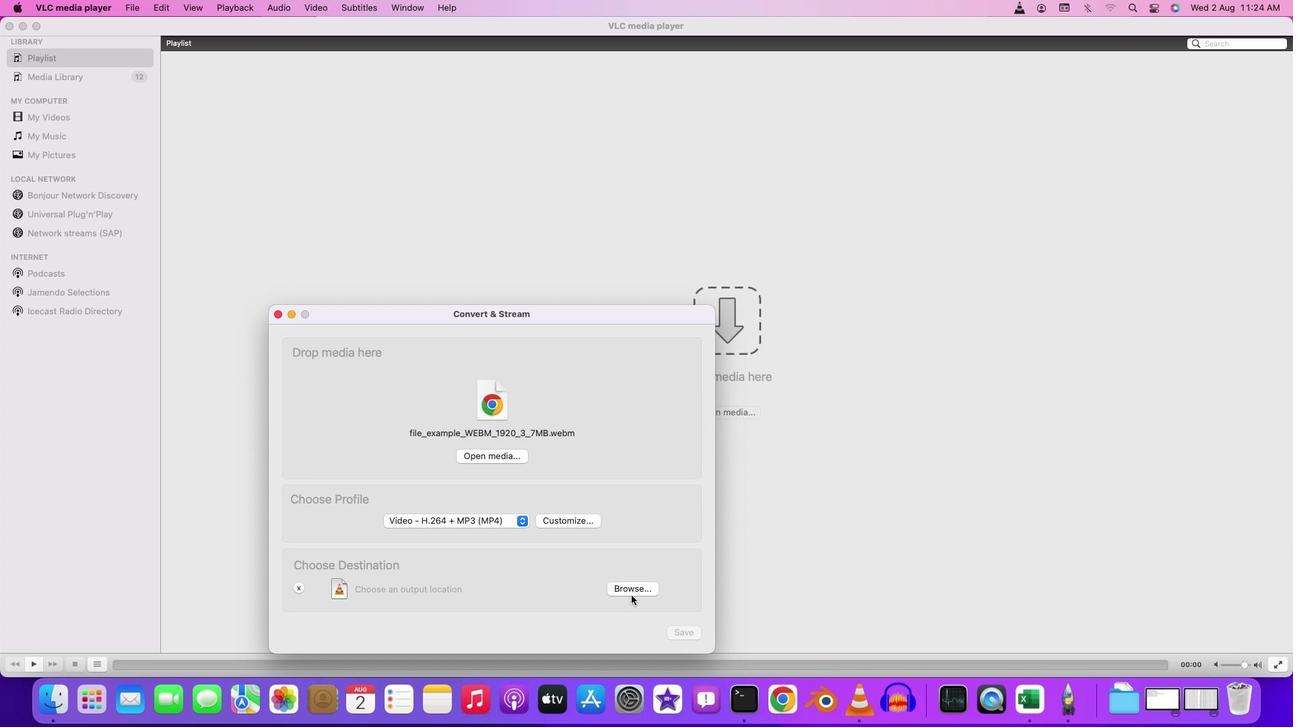 
Action: Mouse pressed left at (631, 596)
Screenshot: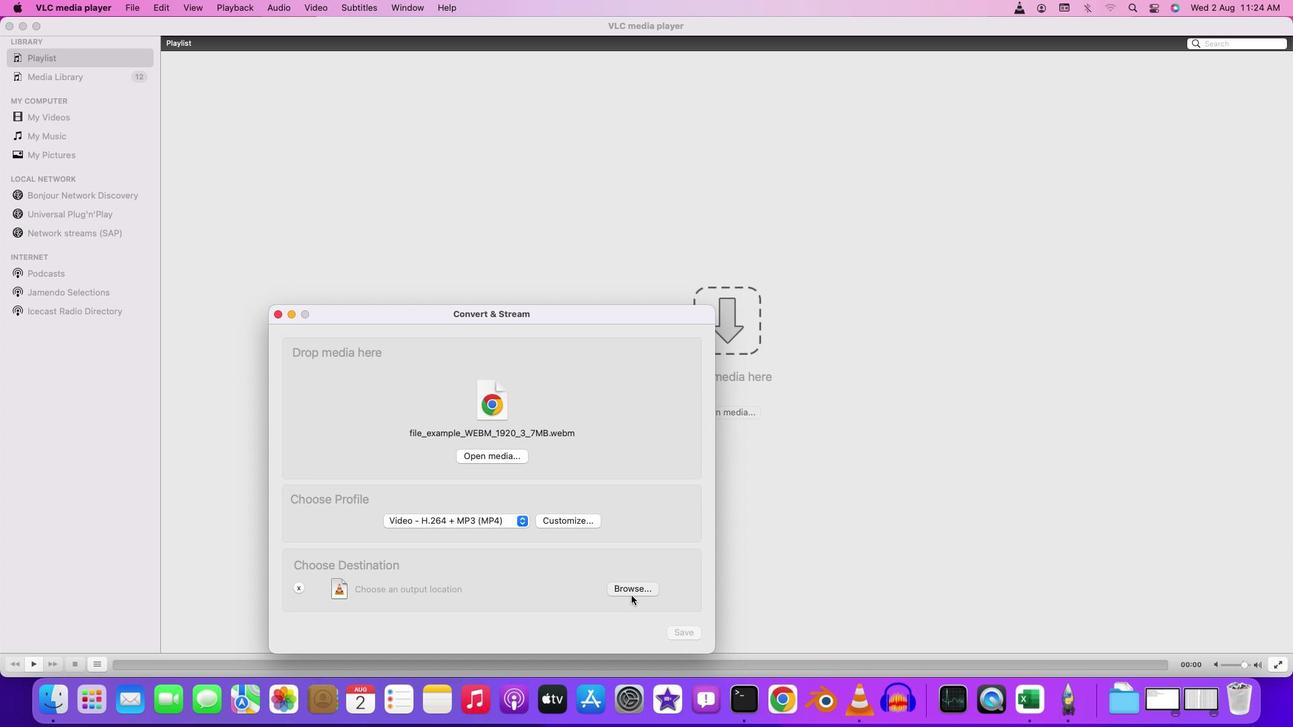 
Action: Mouse moved to (522, 432)
Screenshot: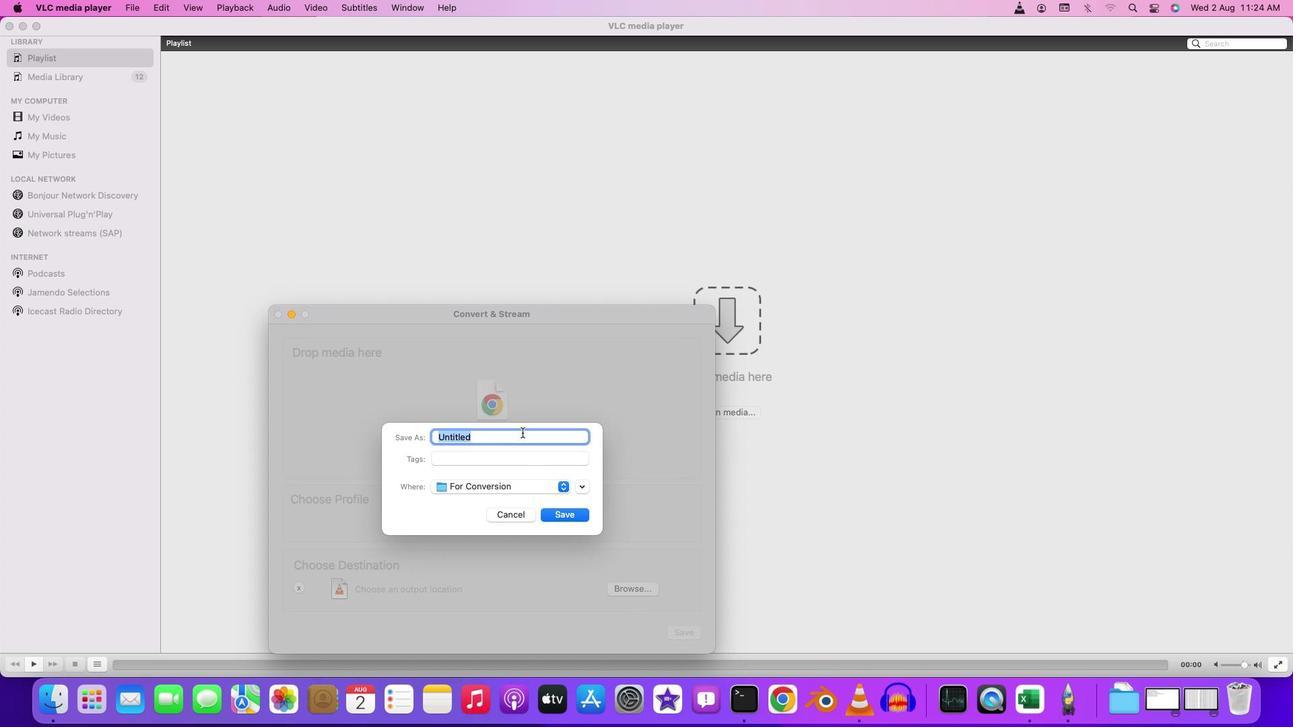
Action: Mouse pressed left at (522, 432)
Screenshot: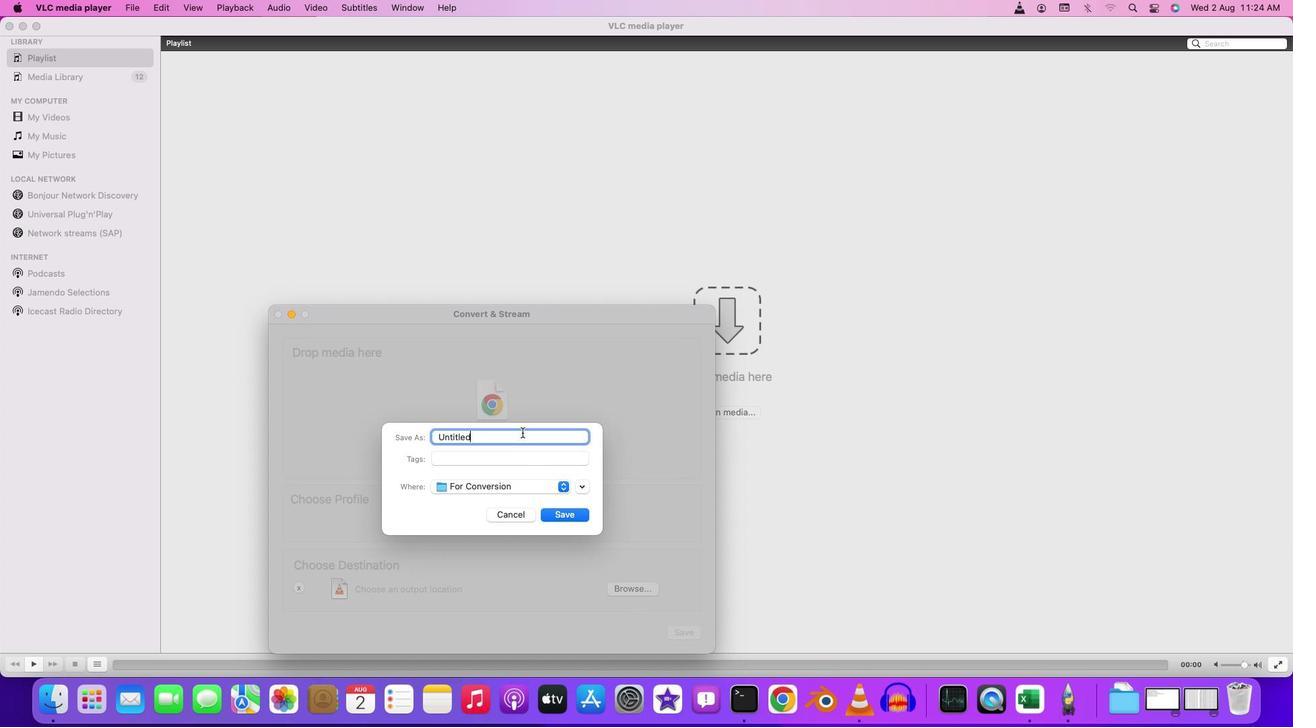 
Action: Key pressed Key.backspaceKey.backspaceKey.backspaceKey.backspaceKey.backspaceKey.backspaceKey.backspaceKey.backspaceKey.backspaceKey.backspaceKey.backspaceKey.backspaceKey.backspaceKey.shift'M''p''4'Key.shiftKey.spaceKey.shiftKey.backspaceKey.backspaceKey.backspaceKey.shift'P''$'Key.backspaceKey.shift'$'Key.backspace'4'Key.spaceKey.shift'F''i''l''e''1''2''3'
Screenshot: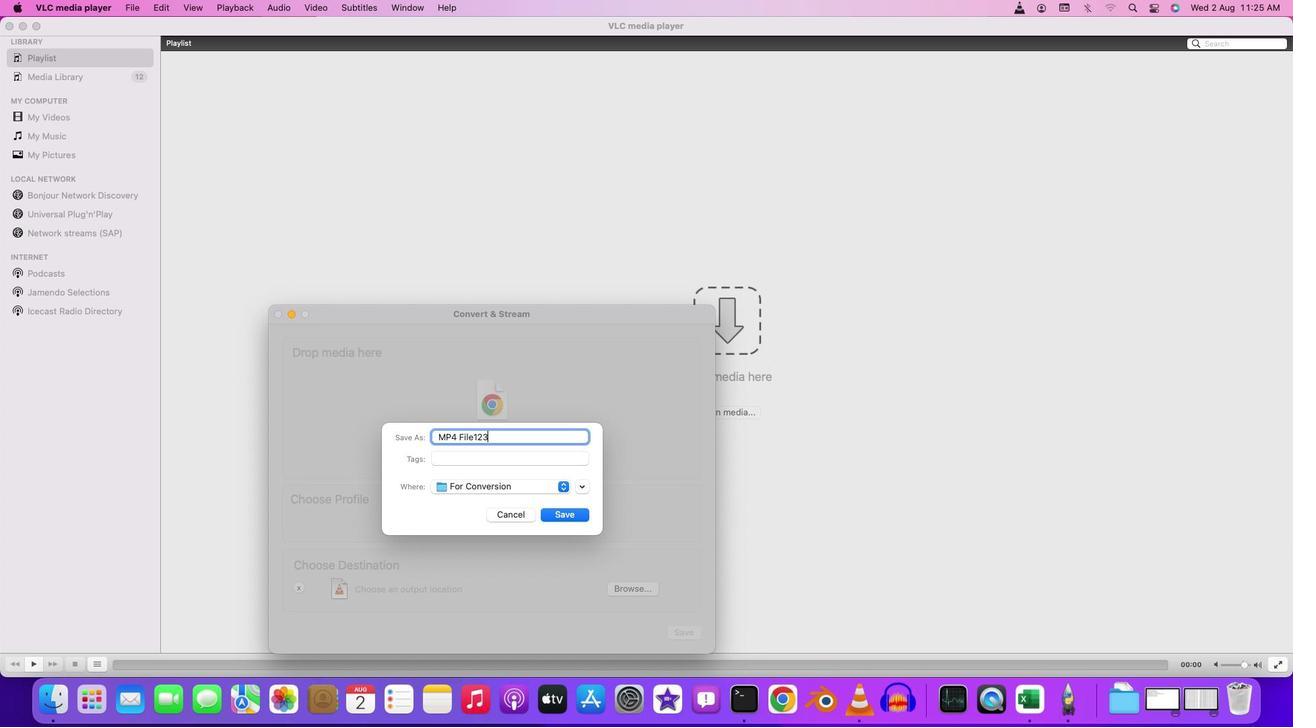 
Action: Mouse moved to (571, 514)
Screenshot: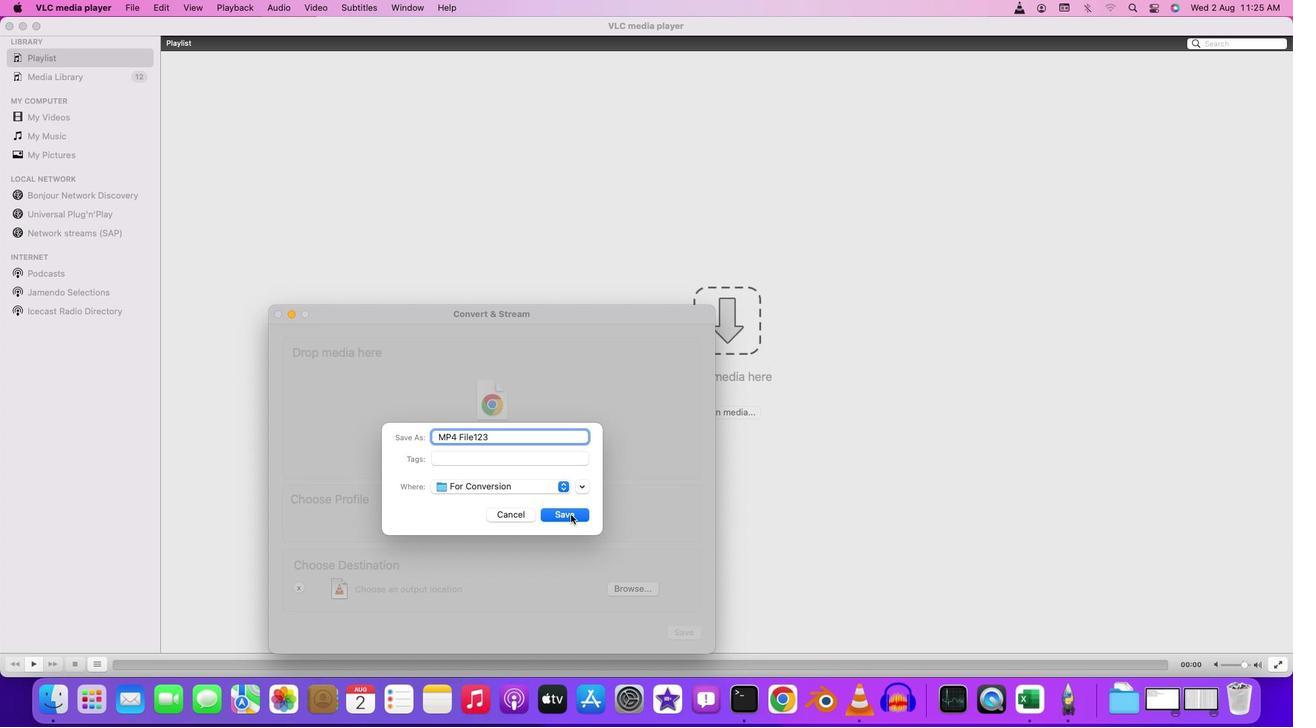 
Action: Mouse pressed left at (571, 514)
Screenshot: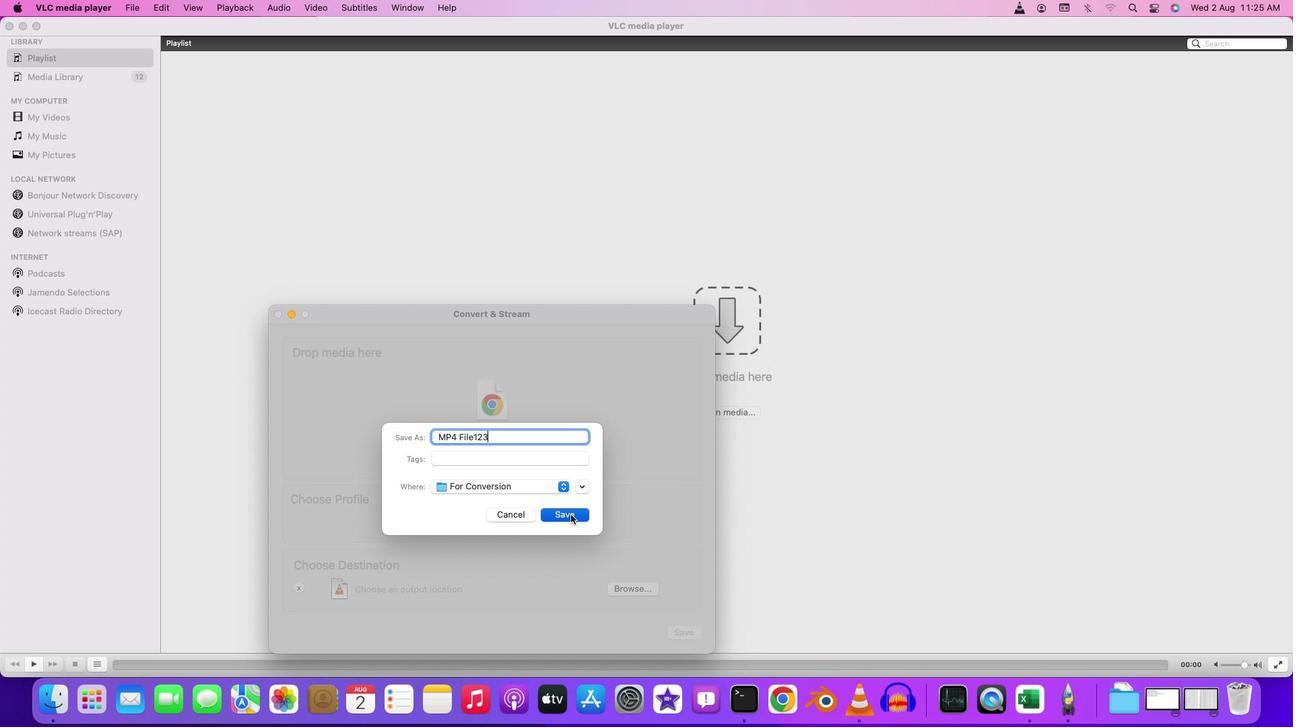 
Action: Mouse moved to (684, 633)
Screenshot: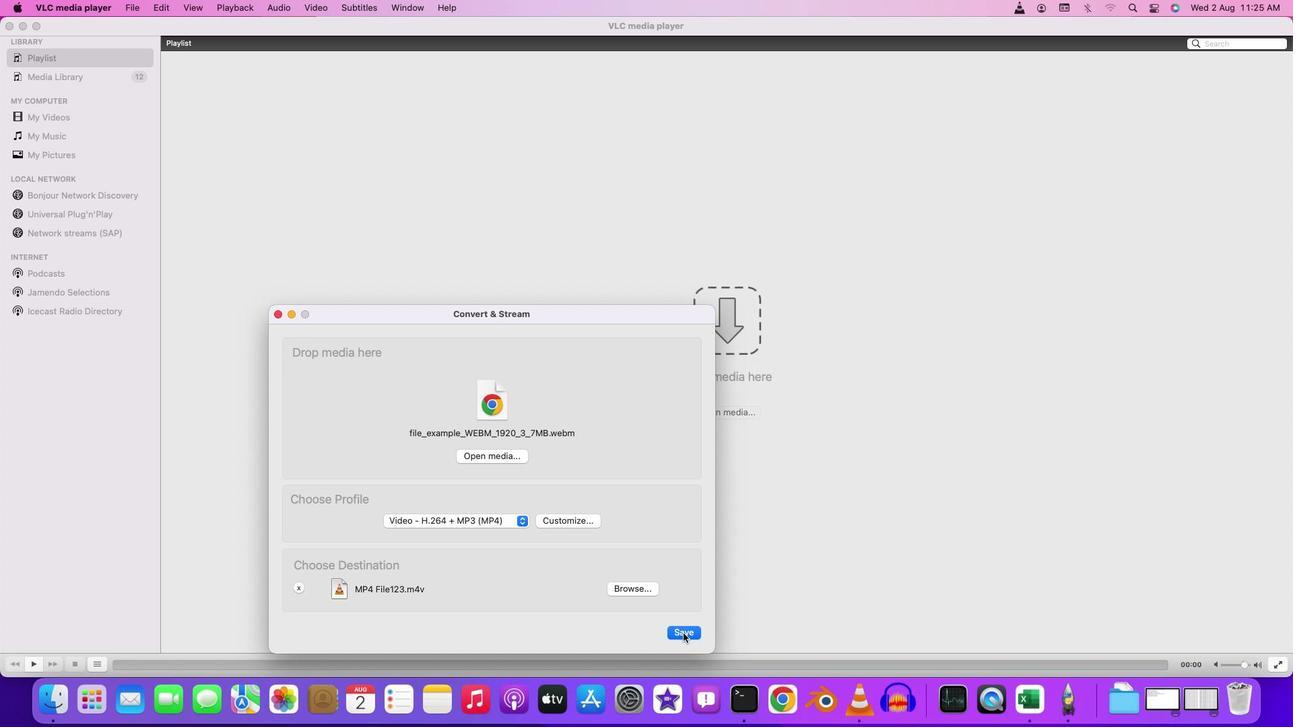 
Action: Mouse pressed left at (684, 633)
Screenshot: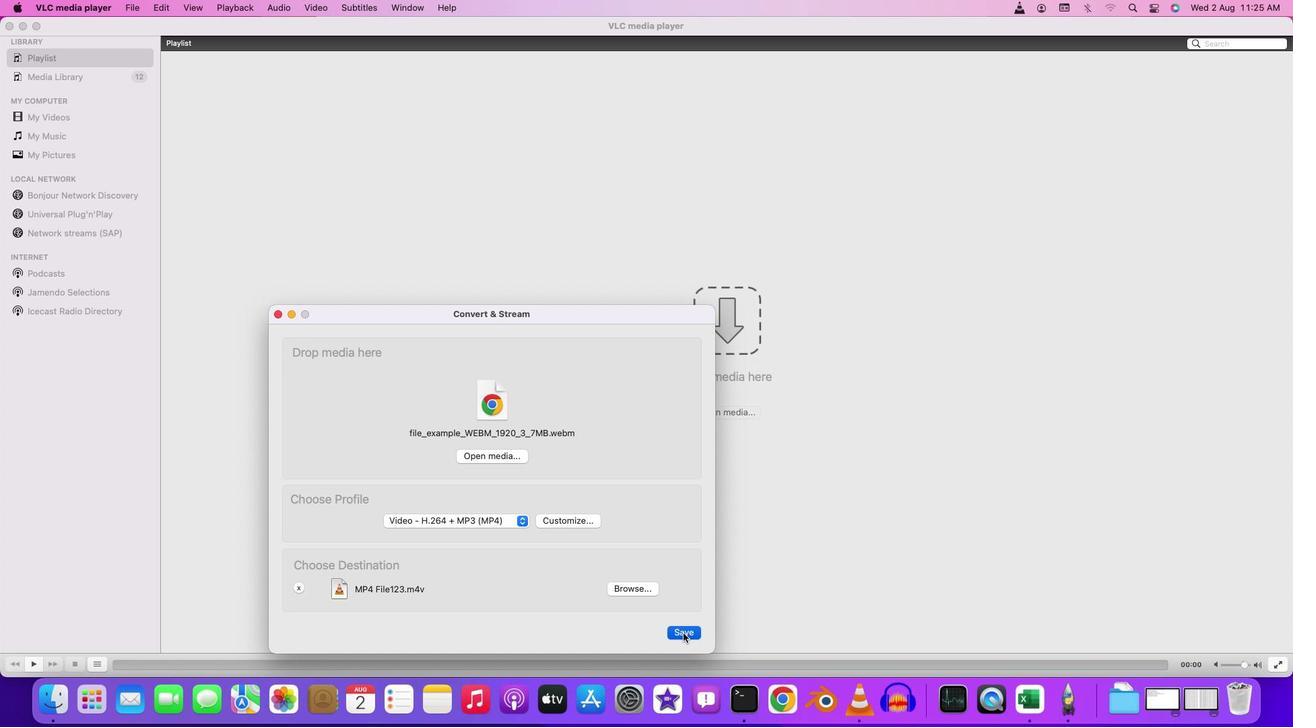 
Action: Mouse moved to (682, 626)
Screenshot: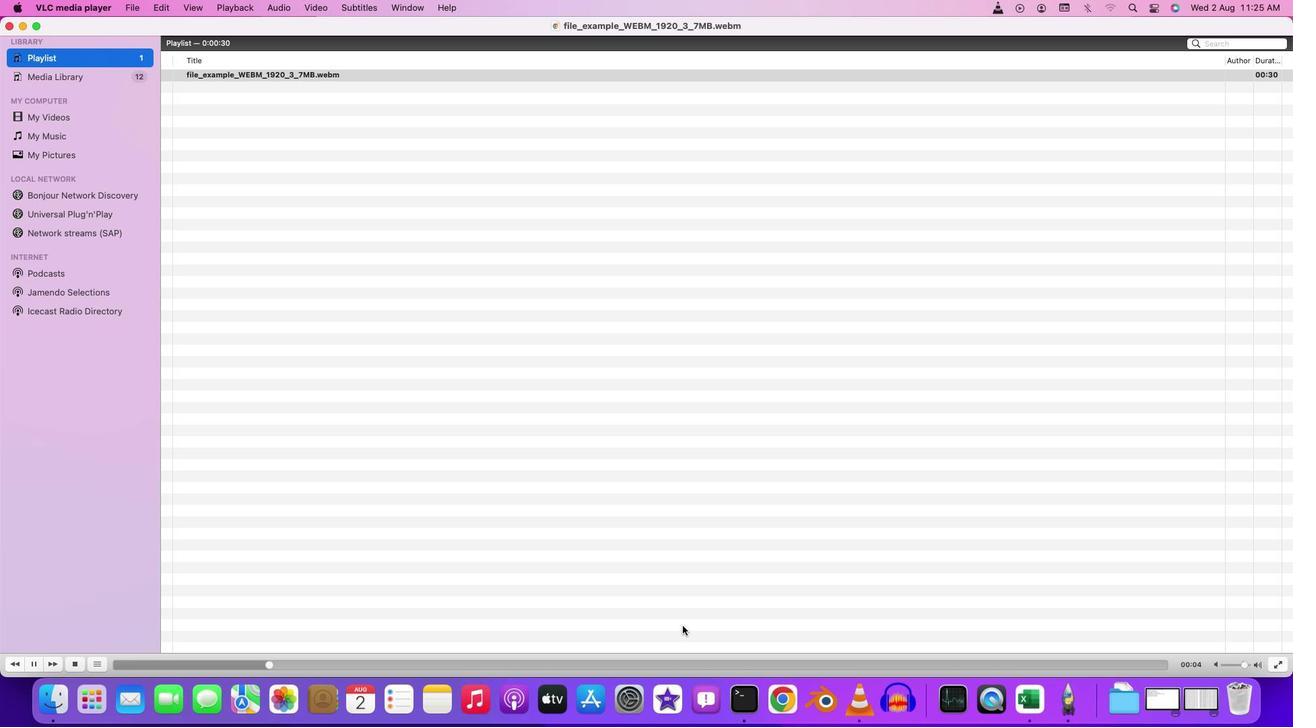 
